 Task: Create a due date automation trigger when advanced on, on the monday of the week before a card is due add fields without custom field "Resume" set to a number lower or equal to 1 and lower than 10 at 11:00 AM.
Action: Mouse moved to (991, 305)
Screenshot: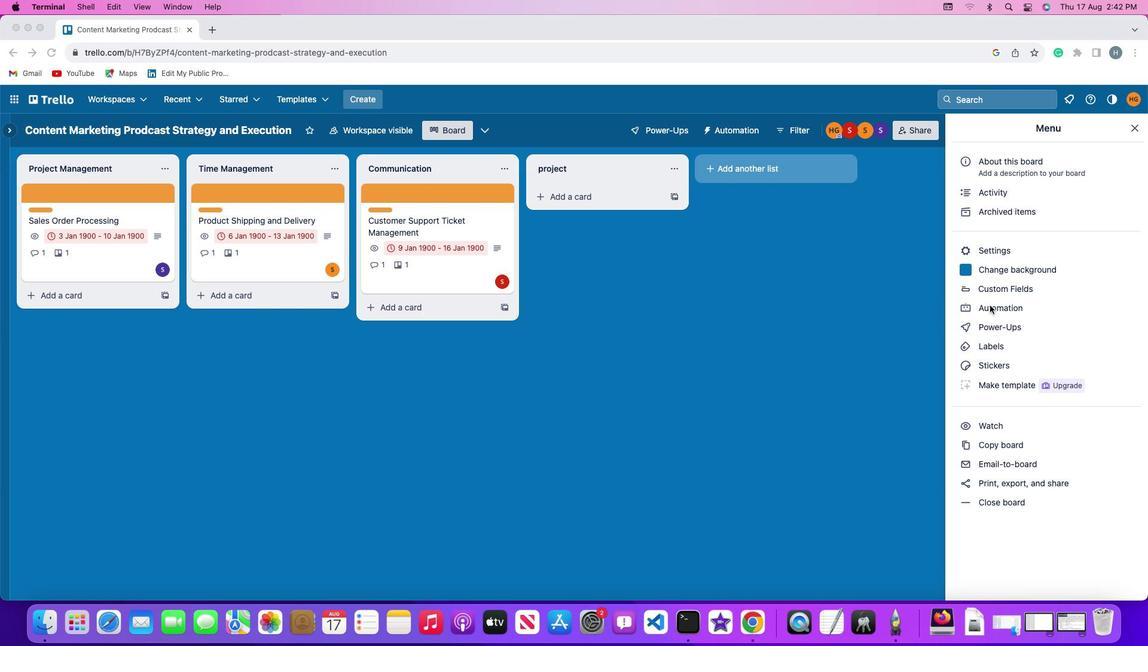 
Action: Mouse pressed left at (991, 305)
Screenshot: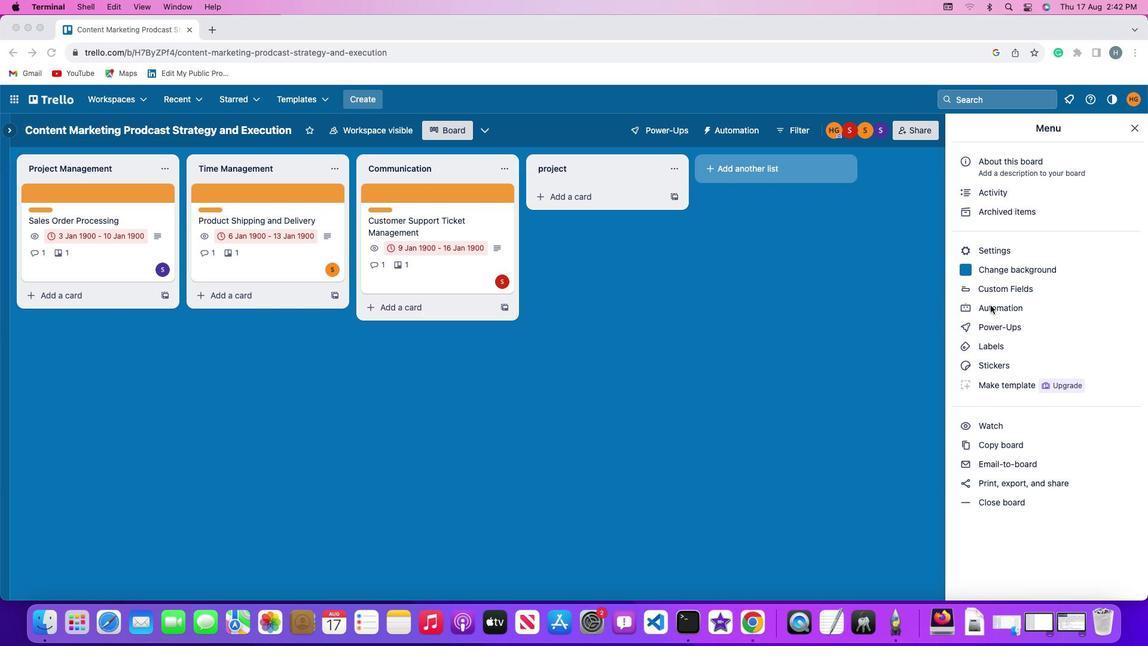 
Action: Mouse moved to (991, 305)
Screenshot: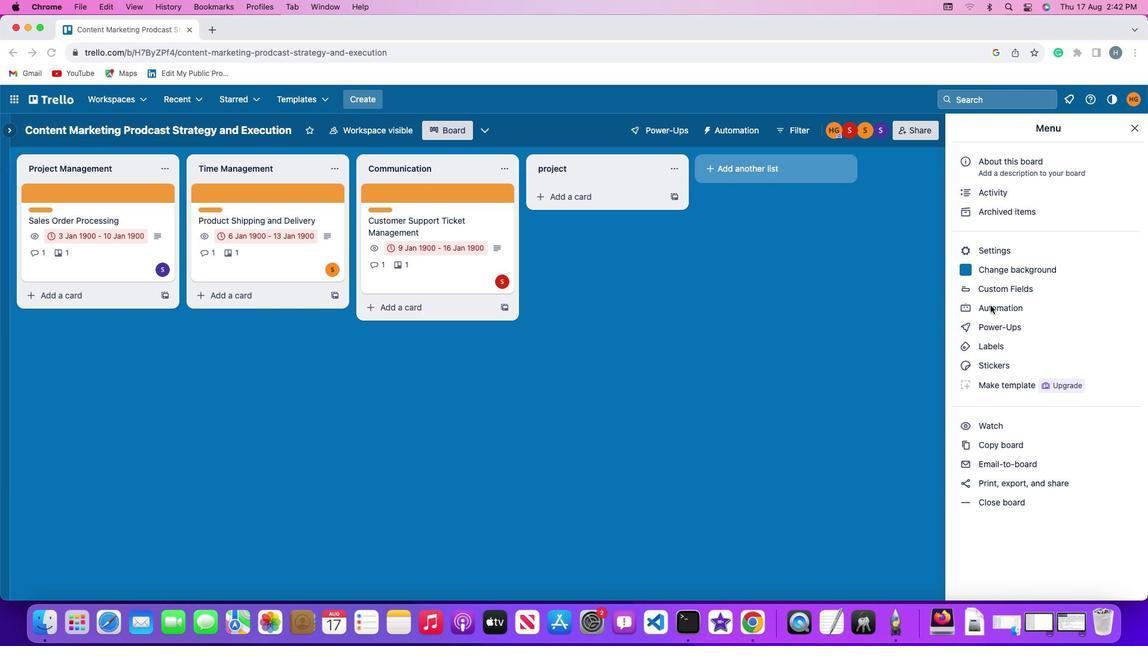 
Action: Mouse pressed left at (991, 305)
Screenshot: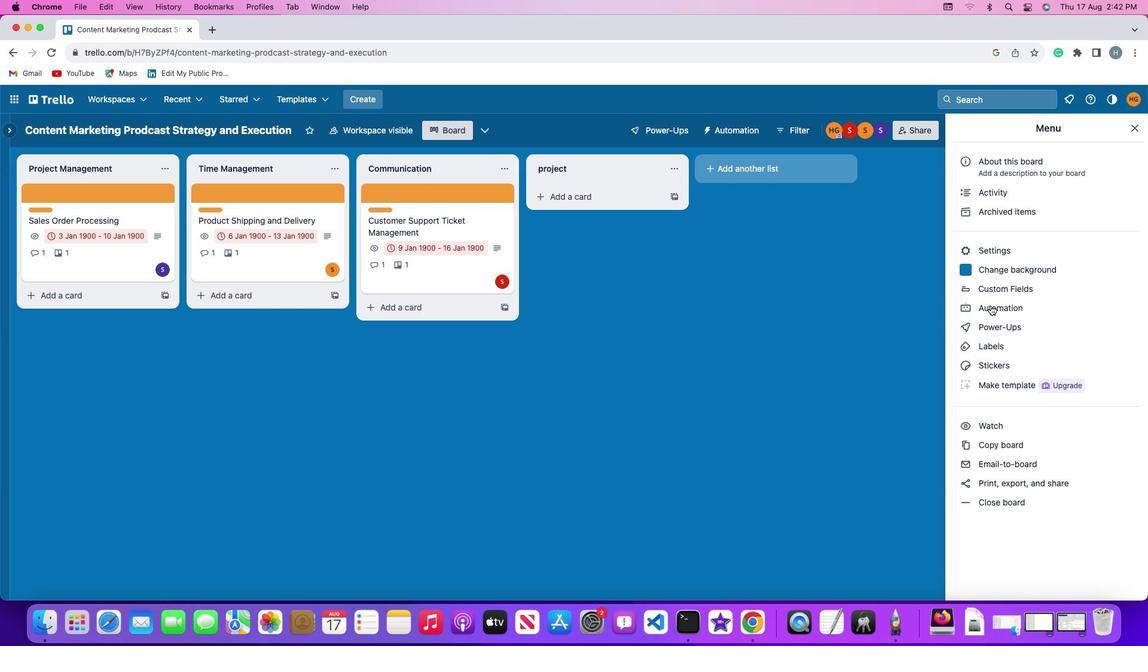 
Action: Mouse moved to (71, 280)
Screenshot: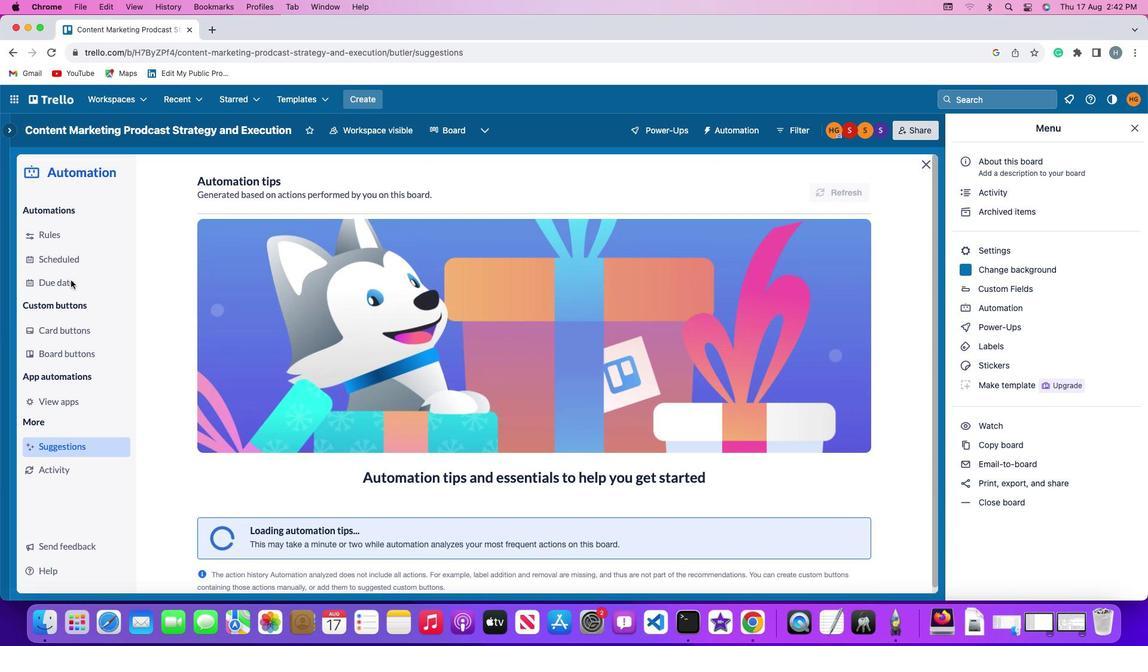 
Action: Mouse pressed left at (71, 280)
Screenshot: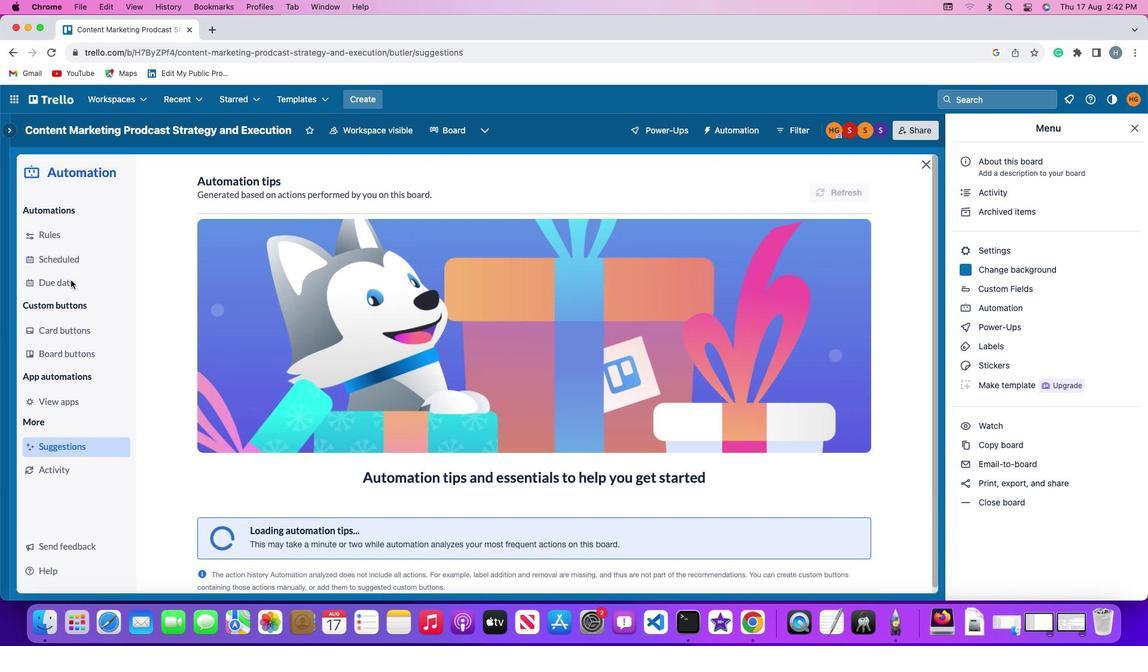 
Action: Mouse moved to (814, 183)
Screenshot: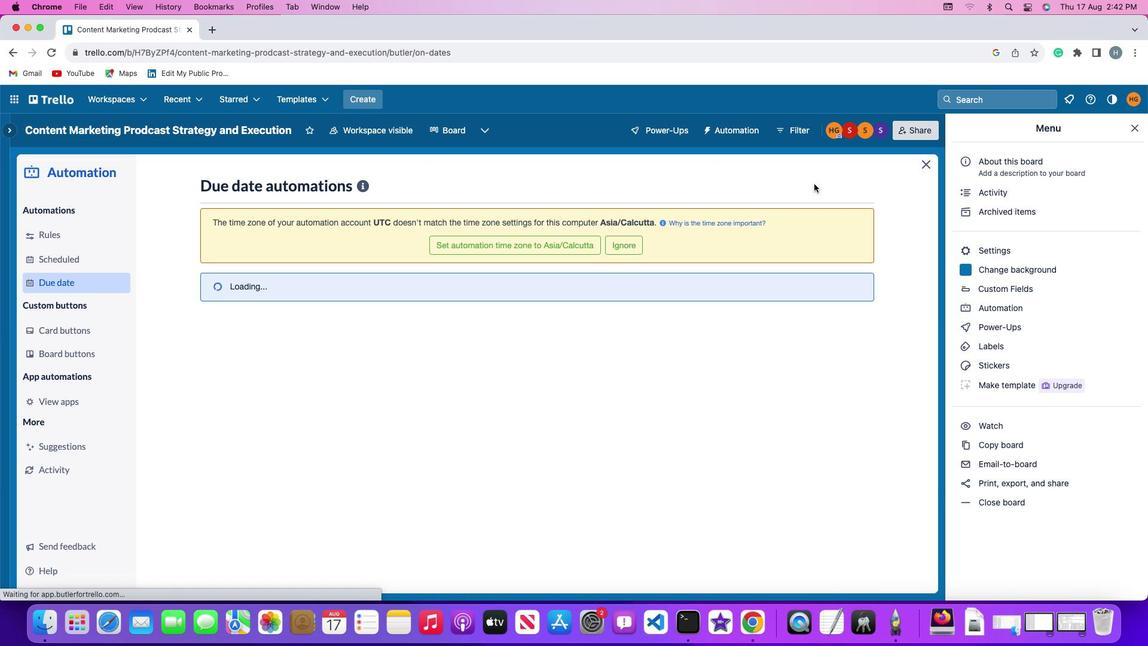 
Action: Mouse pressed left at (814, 183)
Screenshot: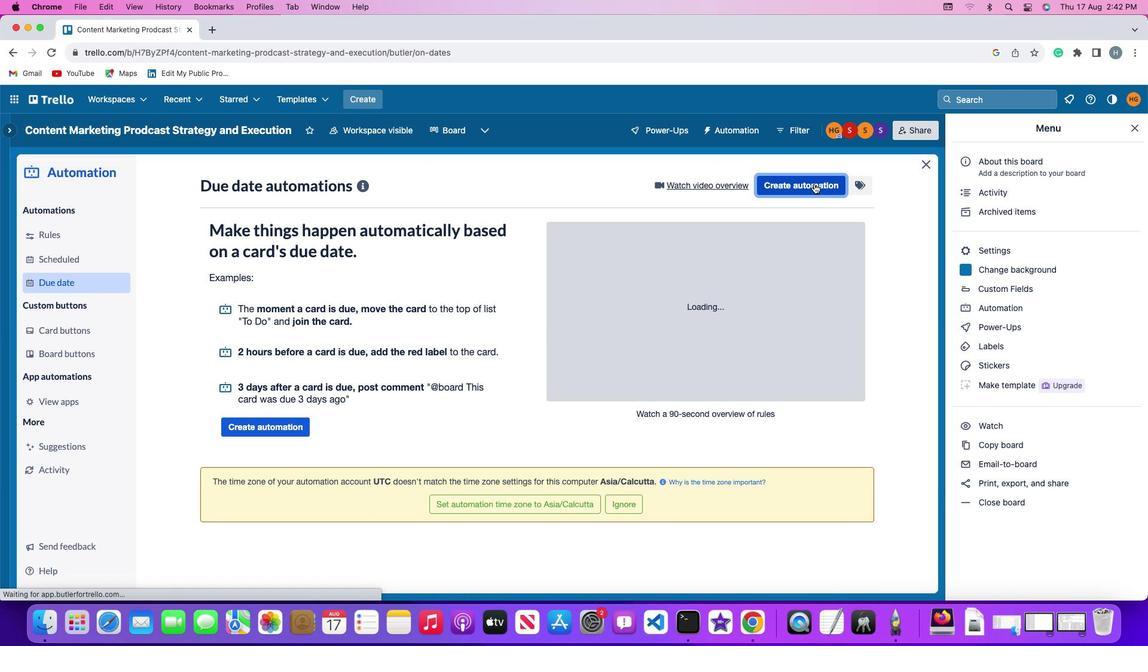 
Action: Mouse moved to (217, 295)
Screenshot: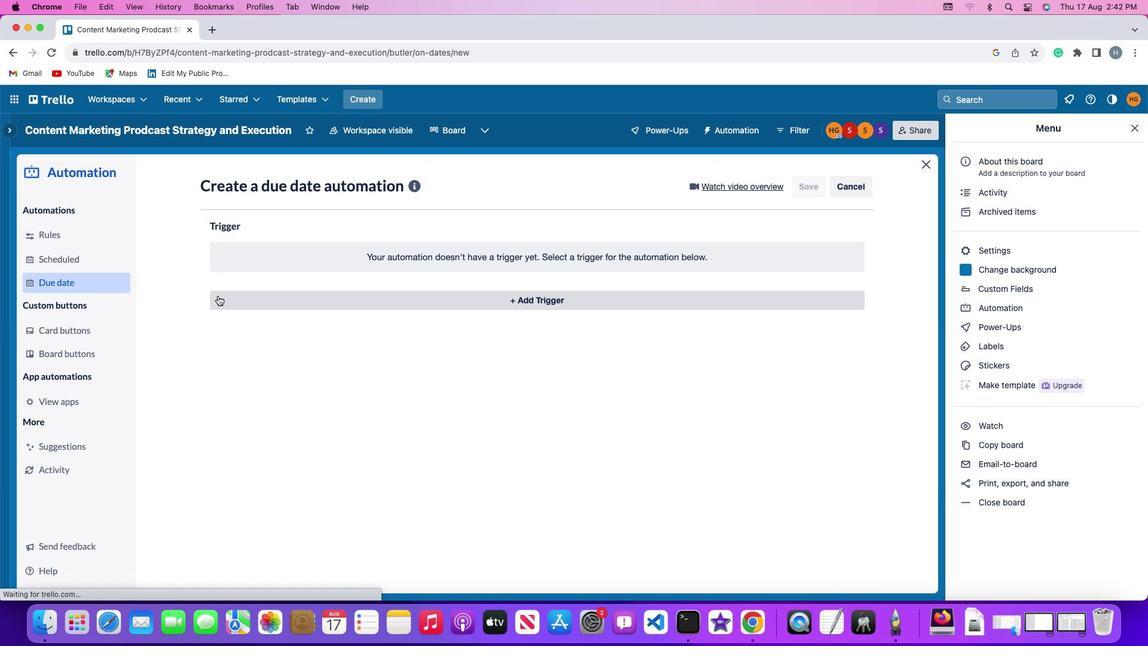 
Action: Mouse pressed left at (217, 295)
Screenshot: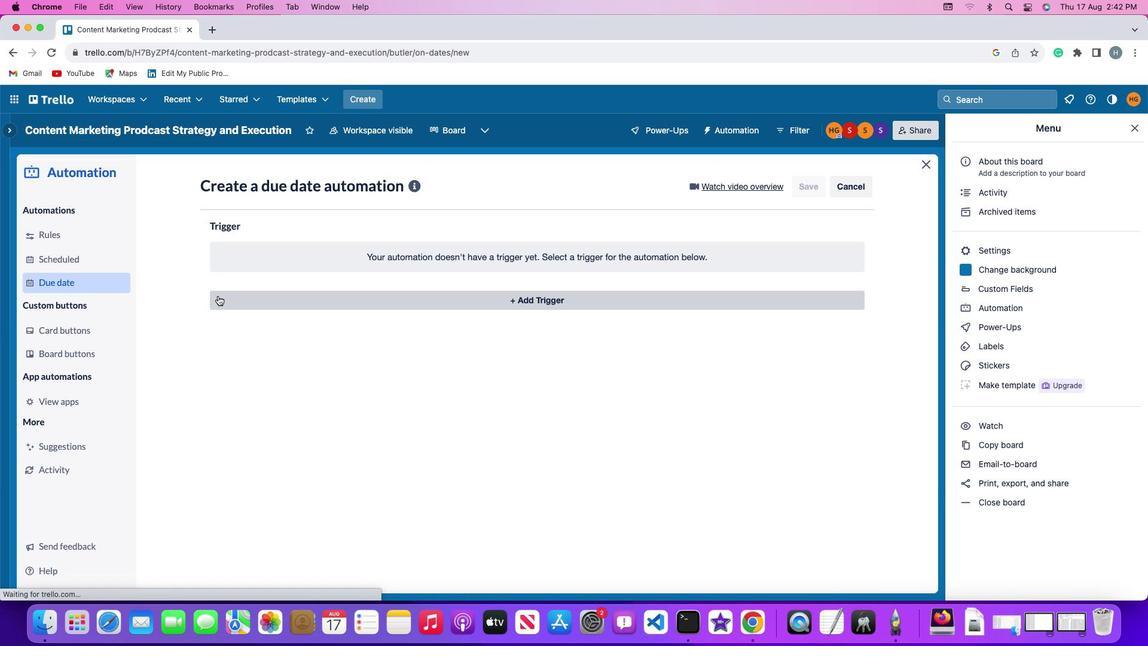
Action: Mouse moved to (262, 526)
Screenshot: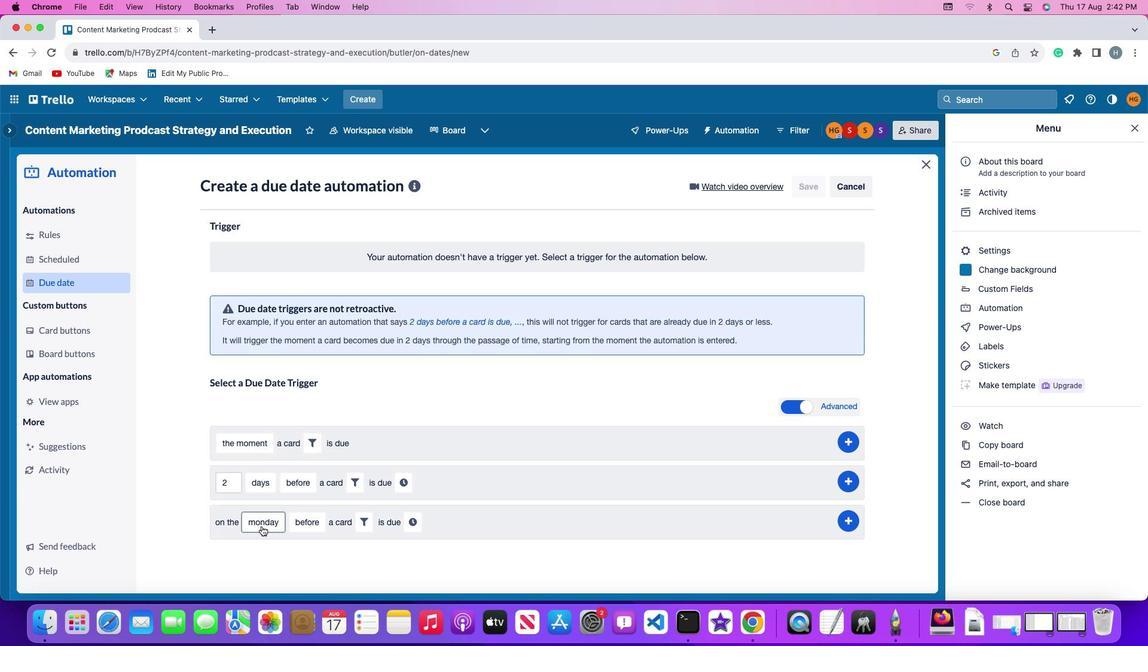 
Action: Mouse pressed left at (262, 526)
Screenshot: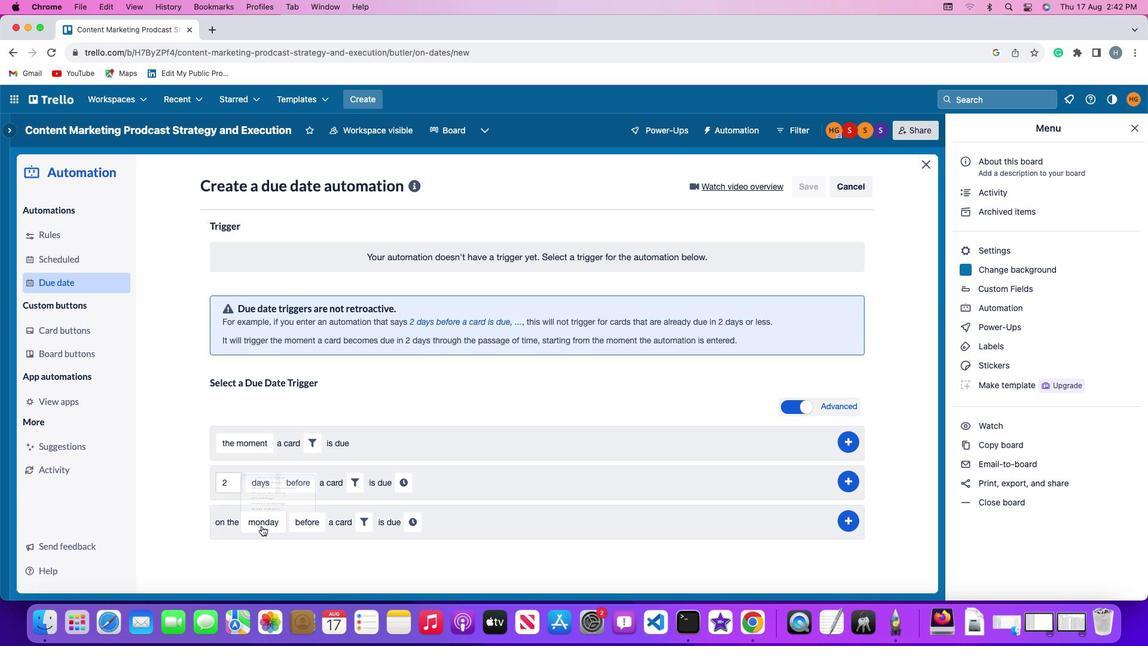 
Action: Mouse moved to (282, 354)
Screenshot: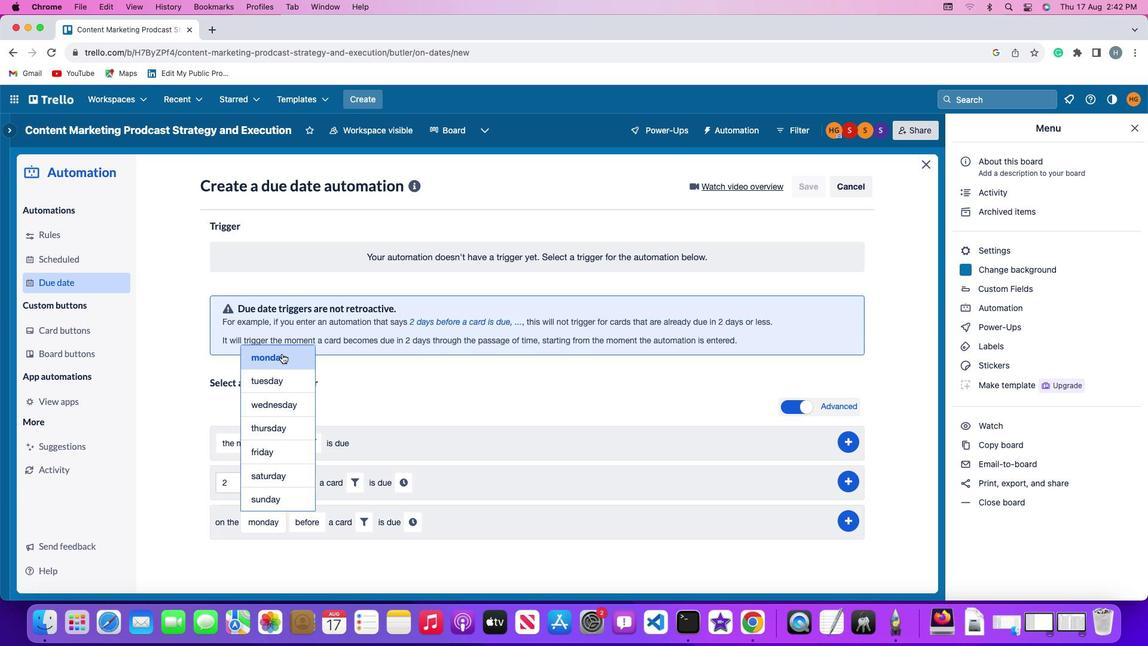 
Action: Mouse pressed left at (282, 354)
Screenshot: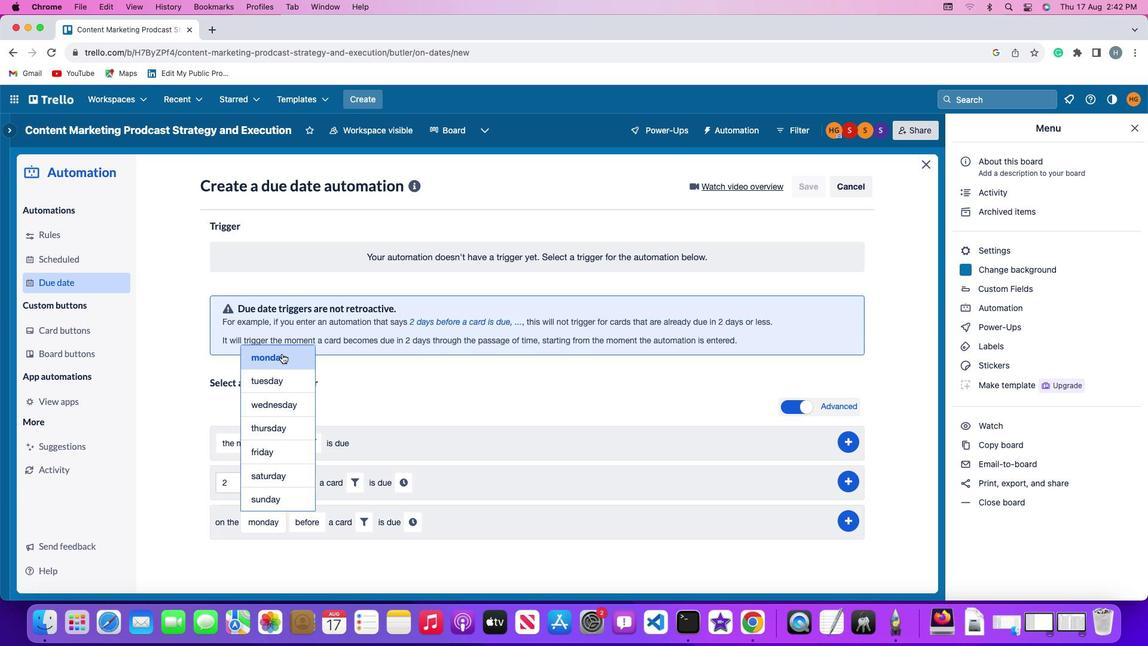 
Action: Mouse moved to (314, 520)
Screenshot: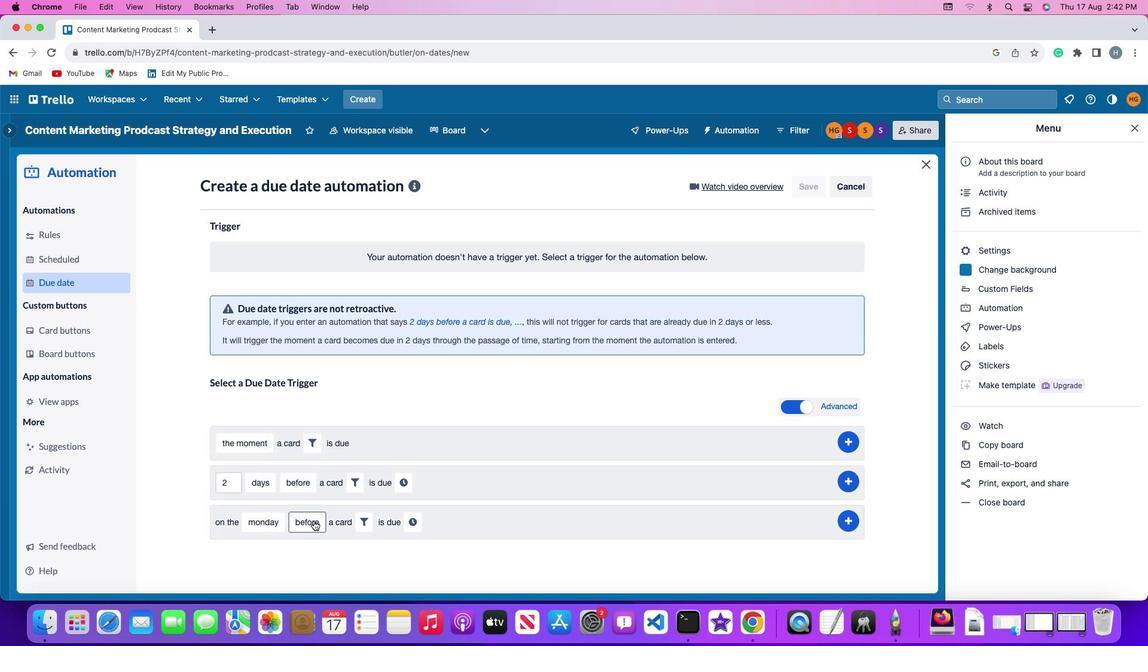 
Action: Mouse pressed left at (314, 520)
Screenshot: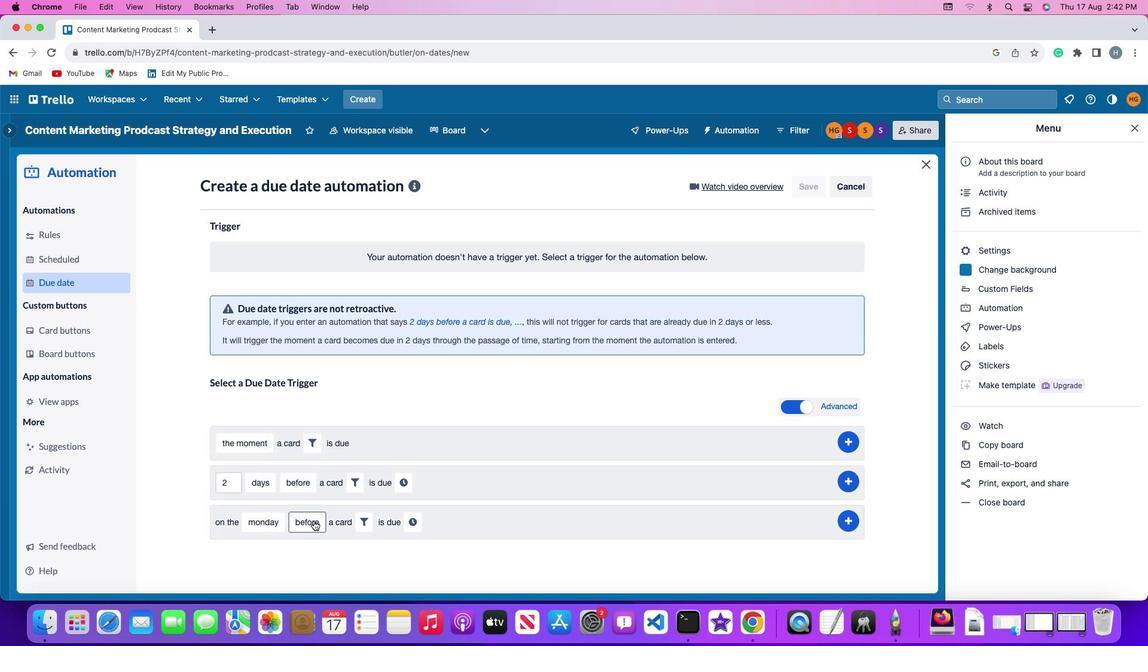 
Action: Mouse moved to (317, 499)
Screenshot: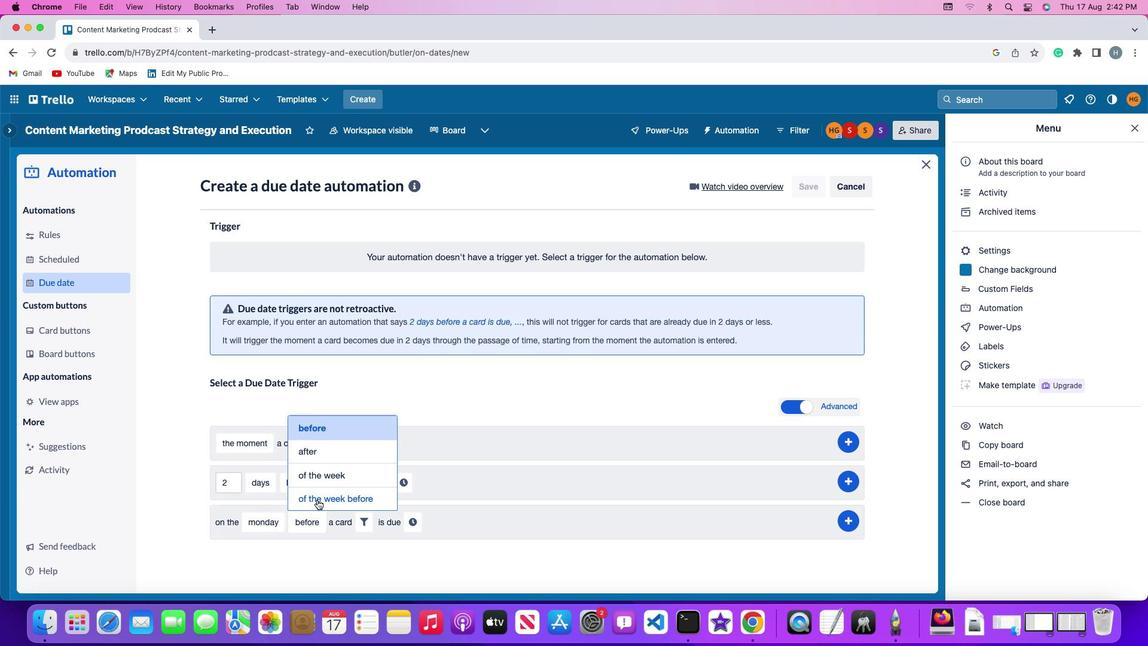 
Action: Mouse pressed left at (317, 499)
Screenshot: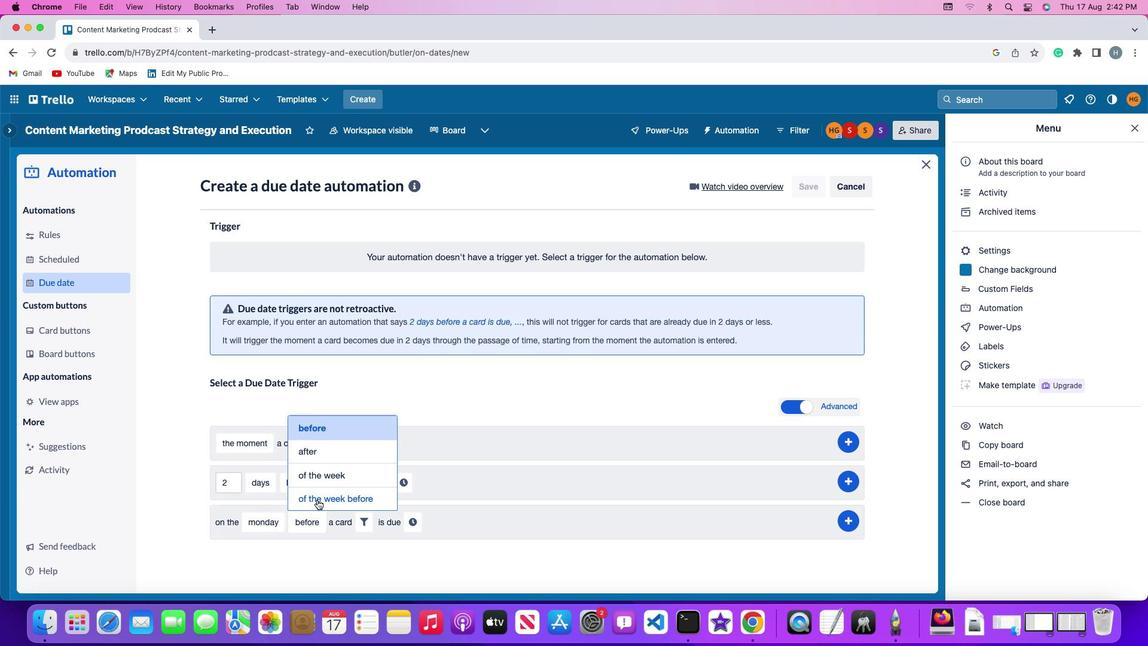 
Action: Mouse moved to (410, 524)
Screenshot: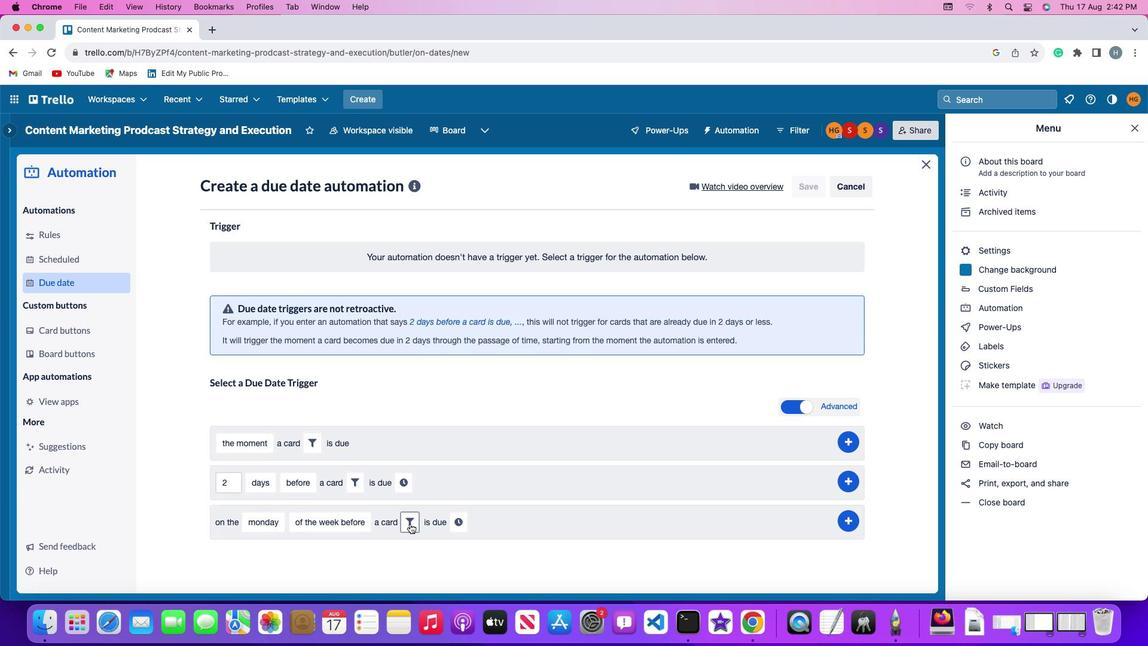 
Action: Mouse pressed left at (410, 524)
Screenshot: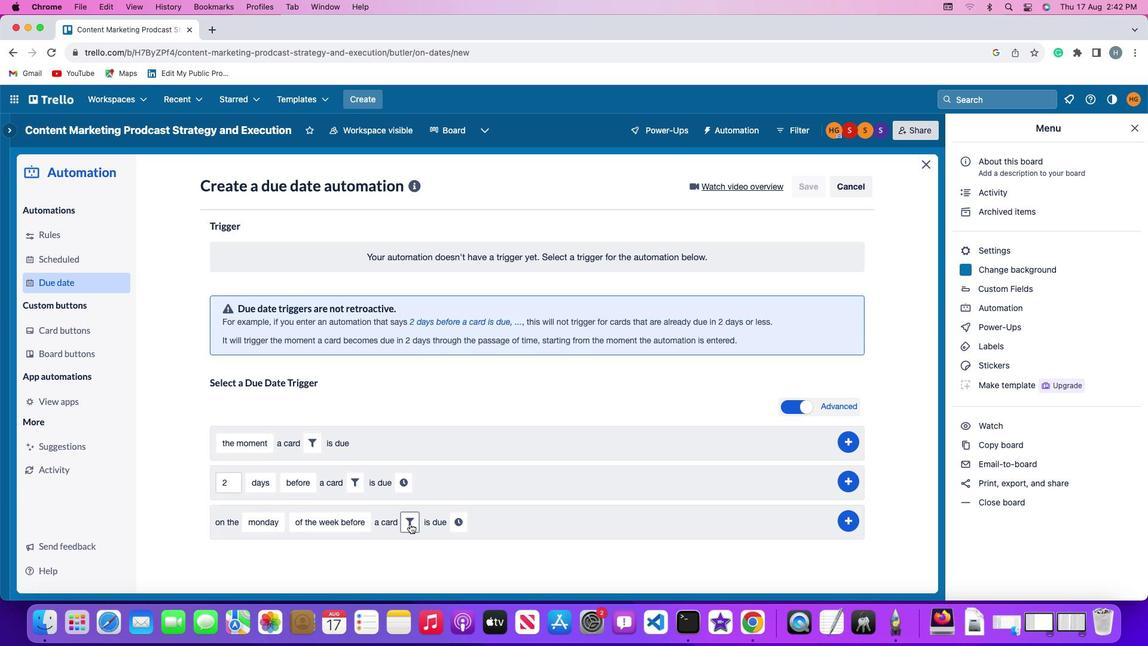 
Action: Mouse moved to (607, 553)
Screenshot: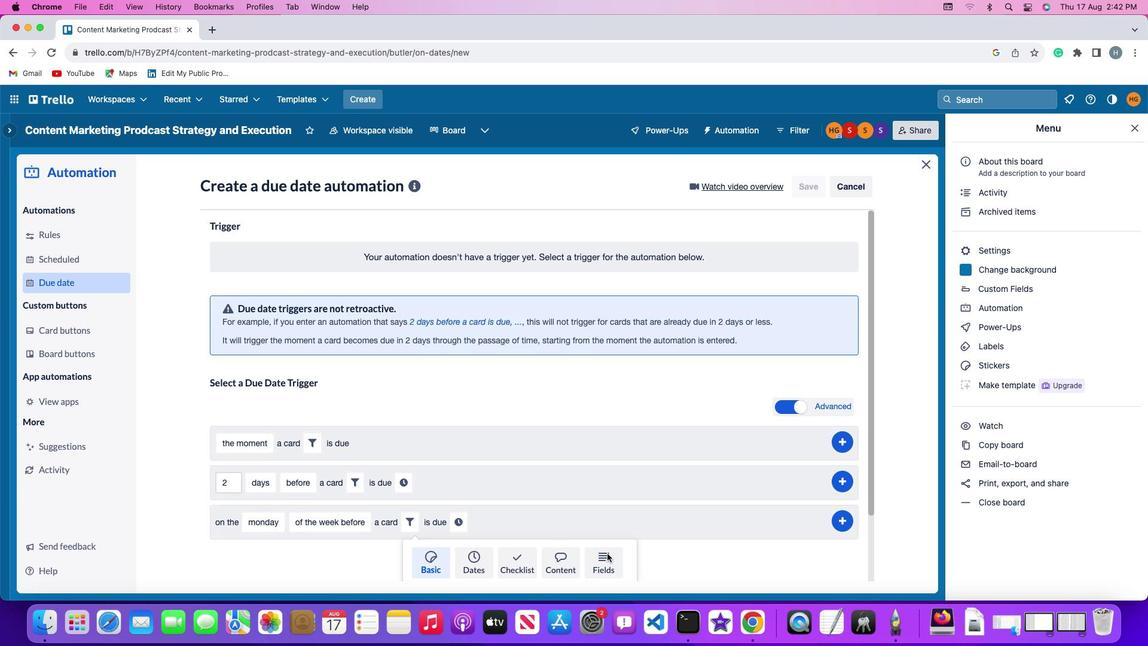 
Action: Mouse pressed left at (607, 553)
Screenshot: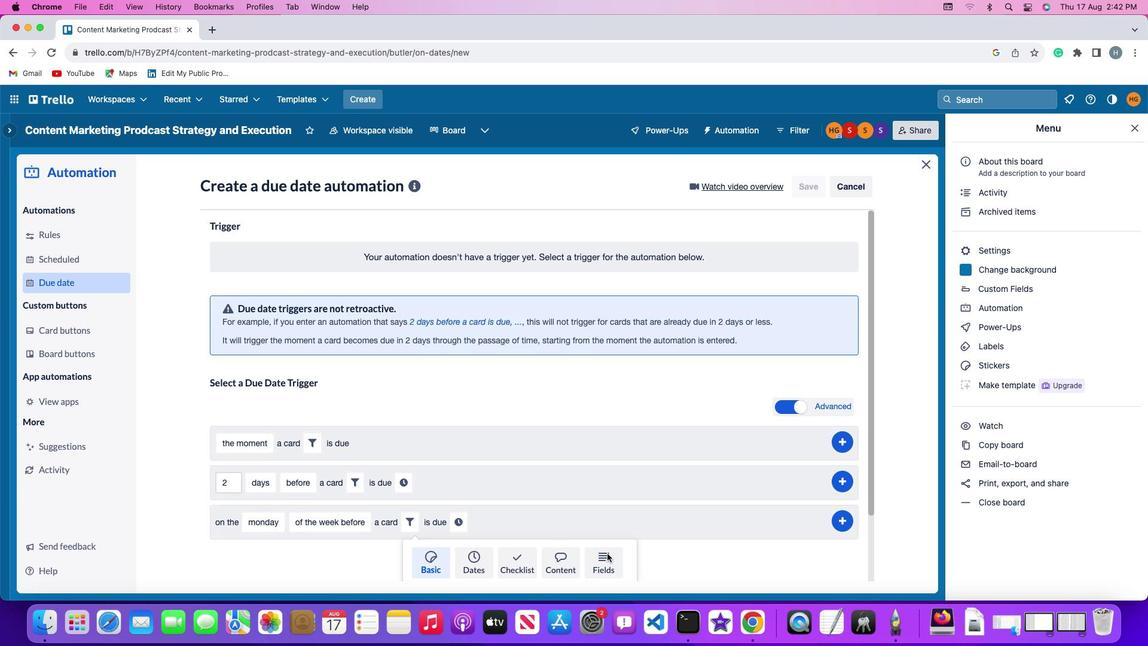 
Action: Mouse moved to (344, 559)
Screenshot: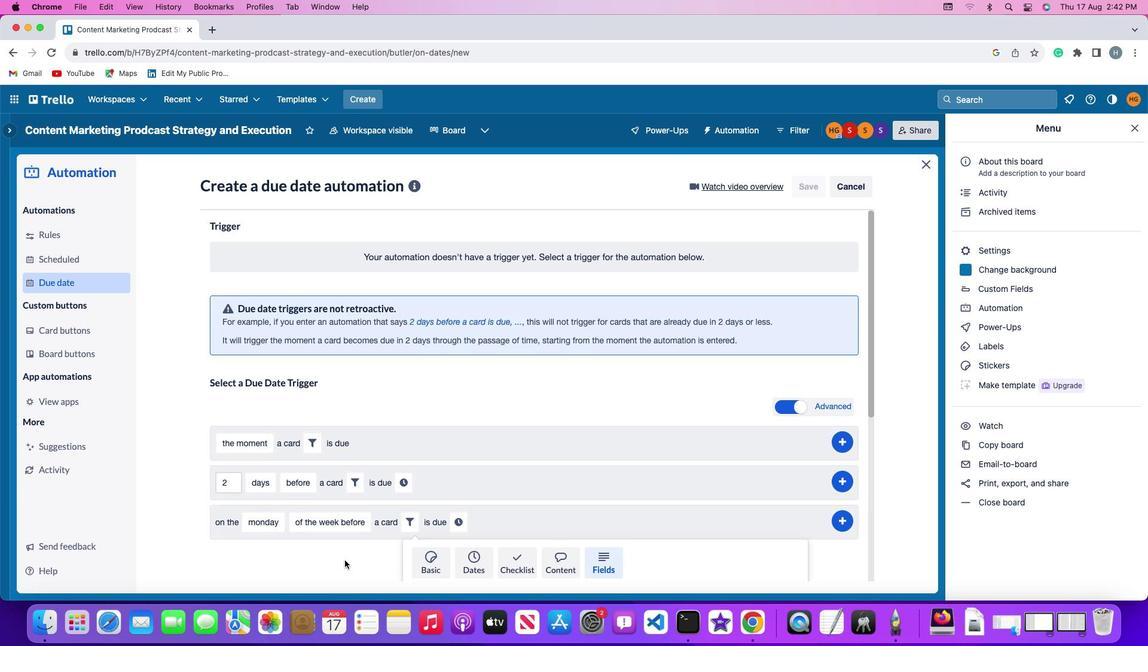
Action: Mouse scrolled (344, 559) with delta (0, 0)
Screenshot: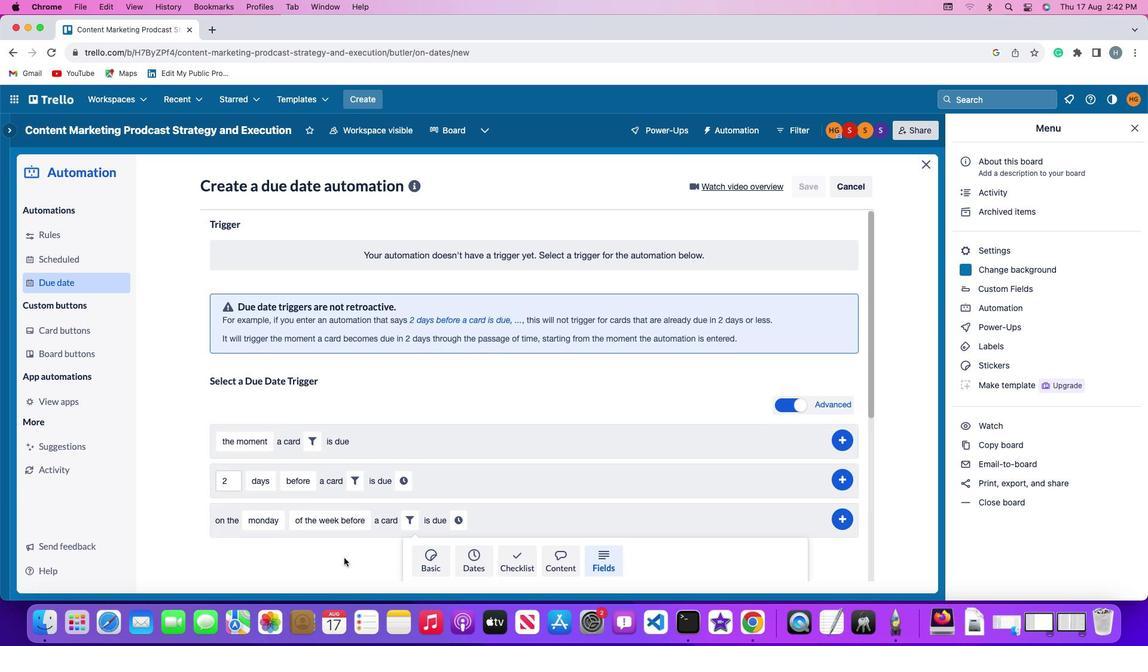 
Action: Mouse scrolled (344, 559) with delta (0, 0)
Screenshot: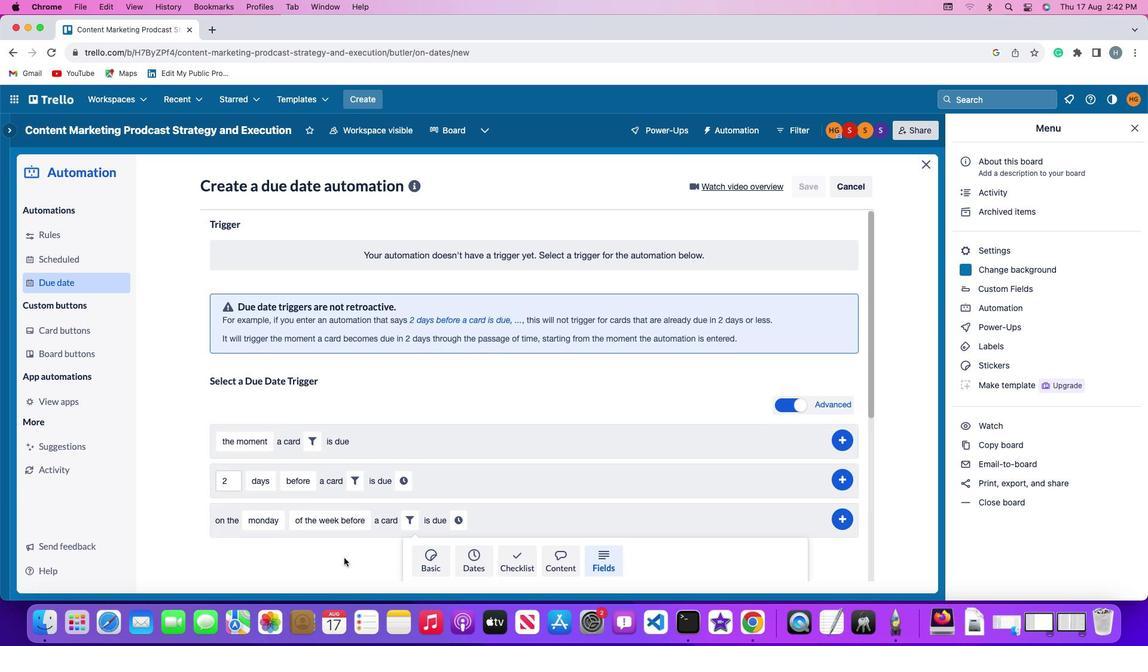 
Action: Mouse scrolled (344, 559) with delta (0, -1)
Screenshot: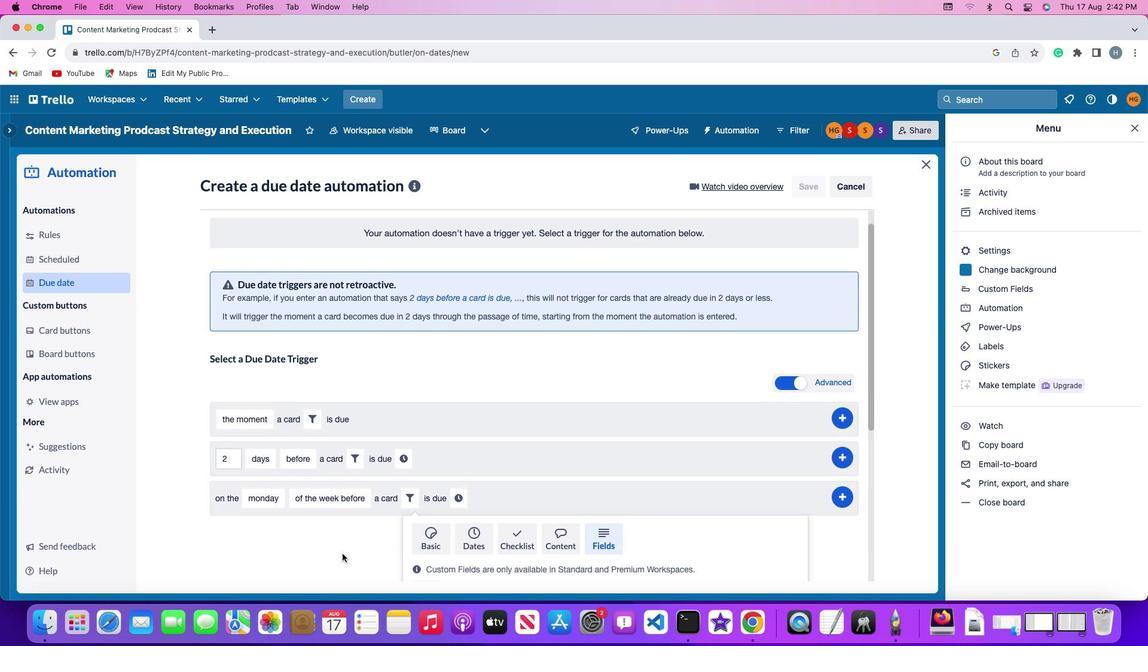 
Action: Mouse moved to (344, 559)
Screenshot: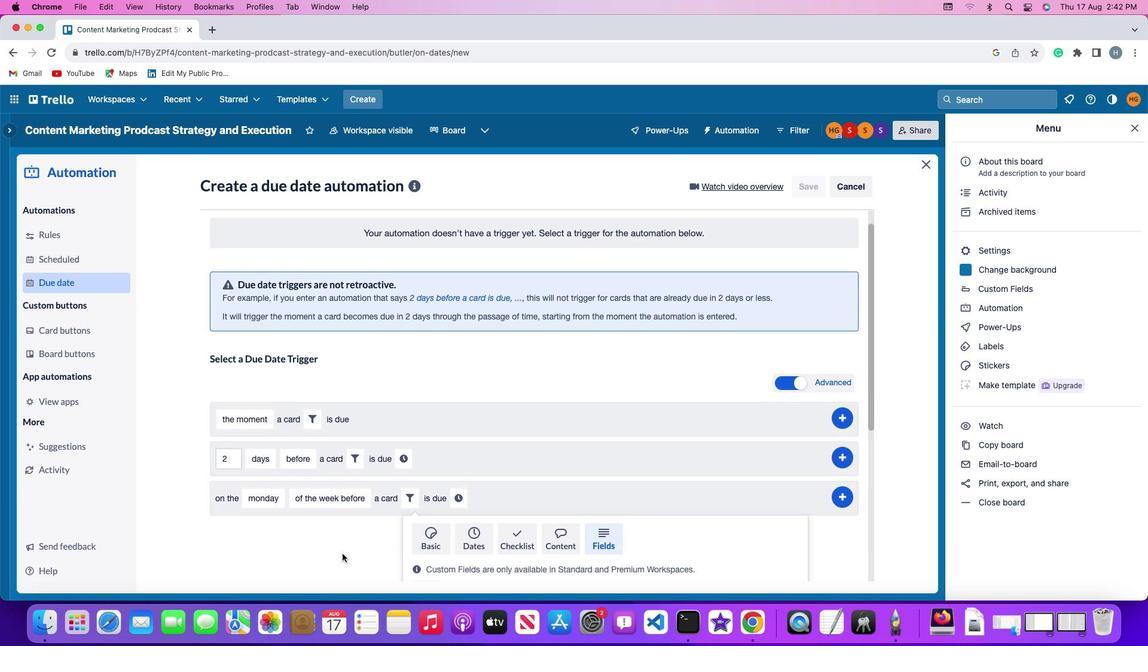 
Action: Mouse scrolled (344, 559) with delta (0, -2)
Screenshot: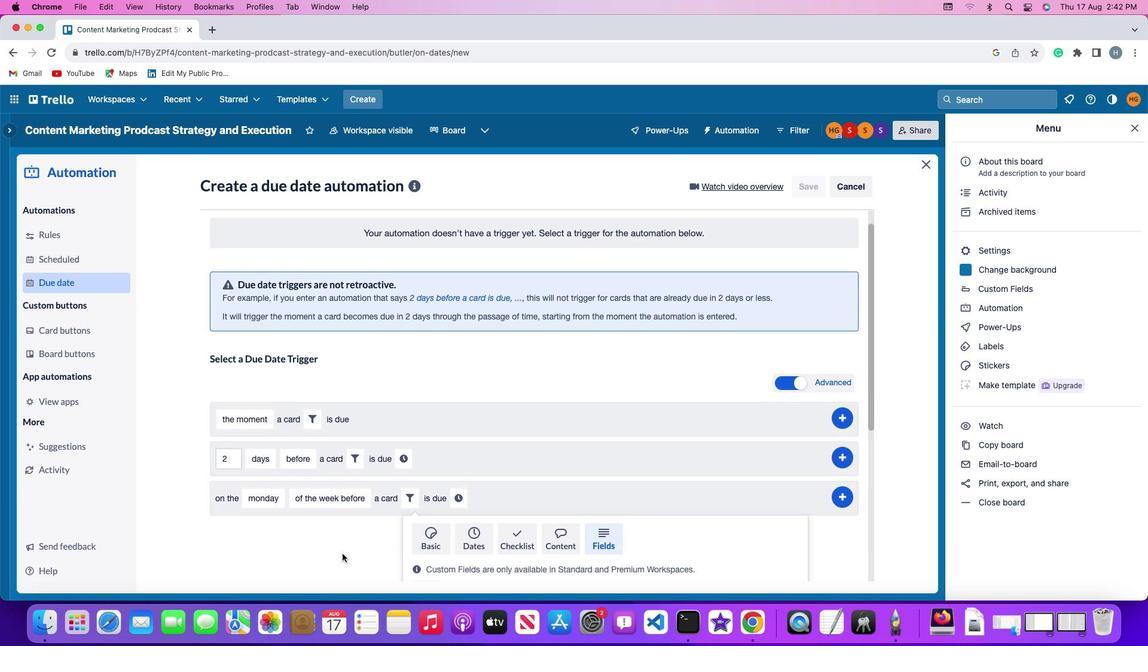 
Action: Mouse moved to (343, 555)
Screenshot: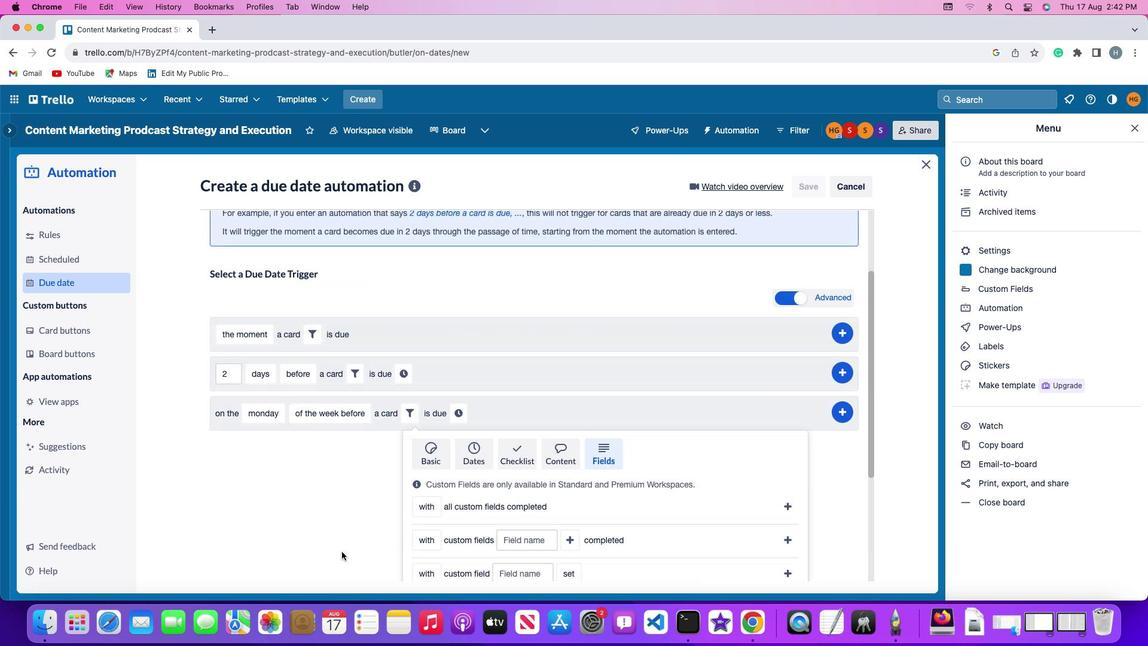 
Action: Mouse scrolled (343, 555) with delta (0, -3)
Screenshot: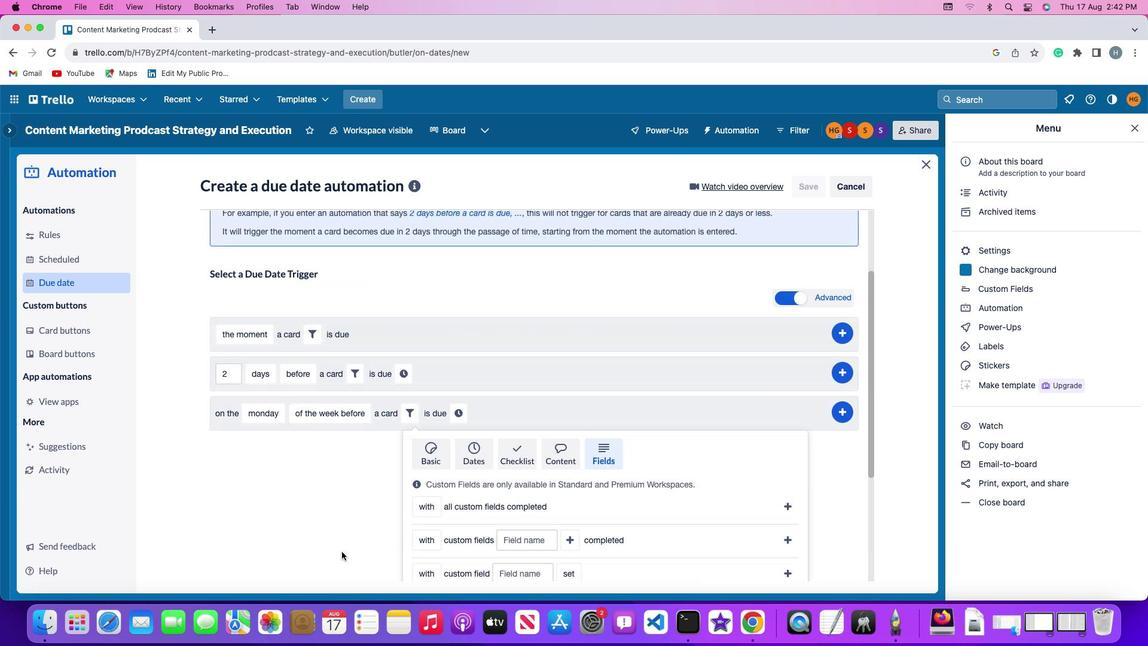 
Action: Mouse moved to (341, 551)
Screenshot: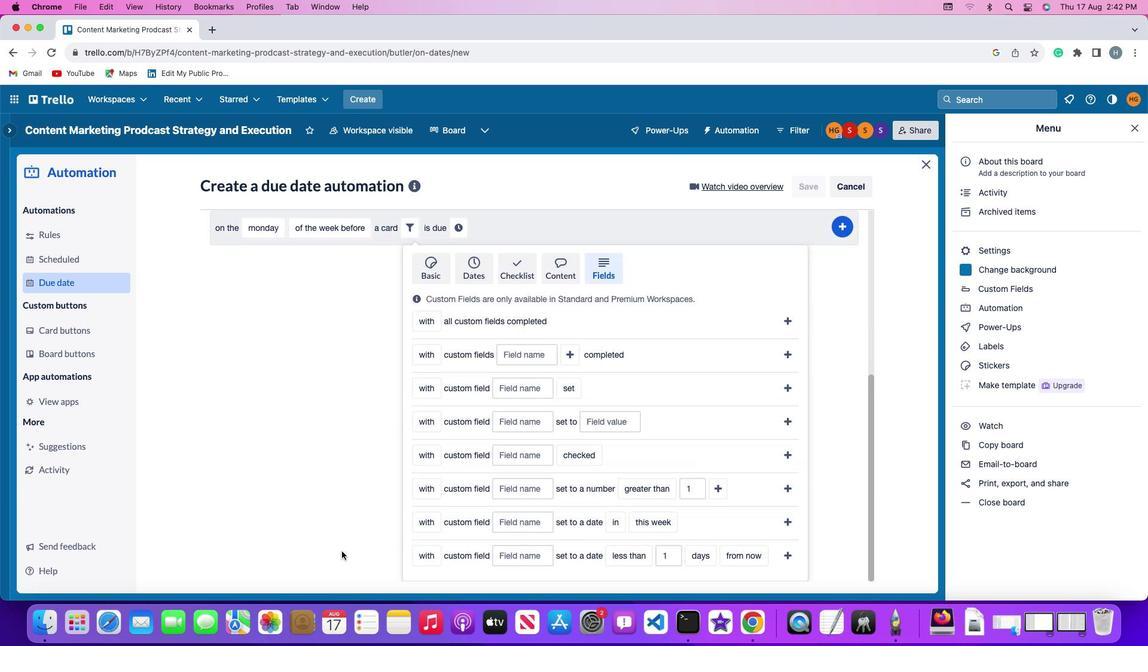 
Action: Mouse scrolled (341, 551) with delta (0, 0)
Screenshot: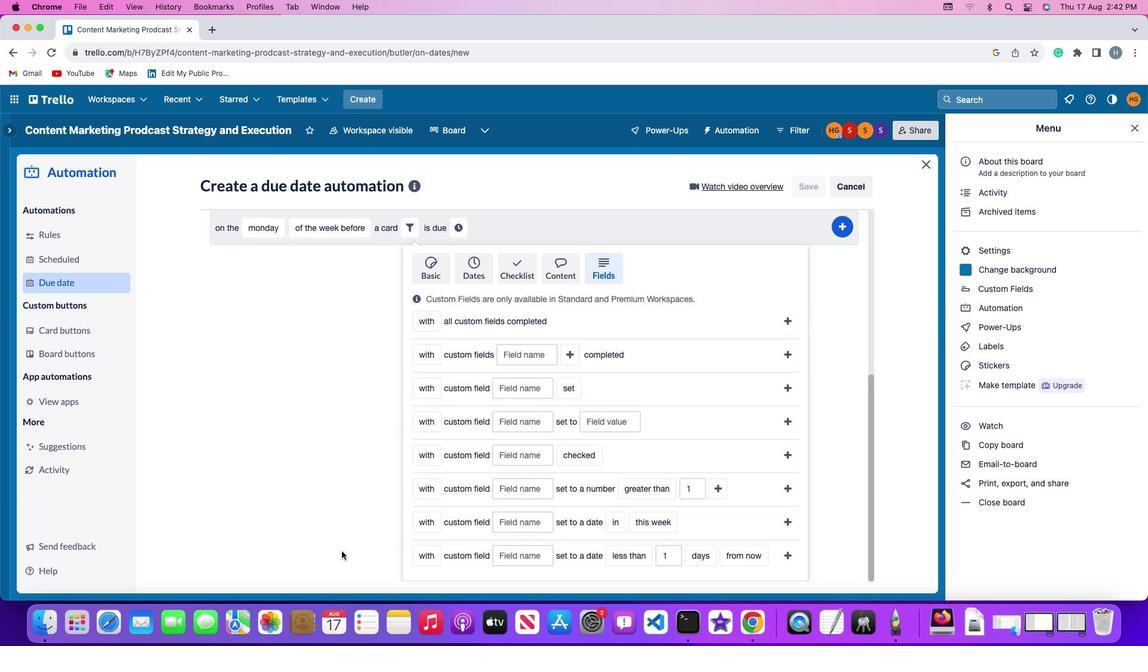
Action: Mouse scrolled (341, 551) with delta (0, 0)
Screenshot: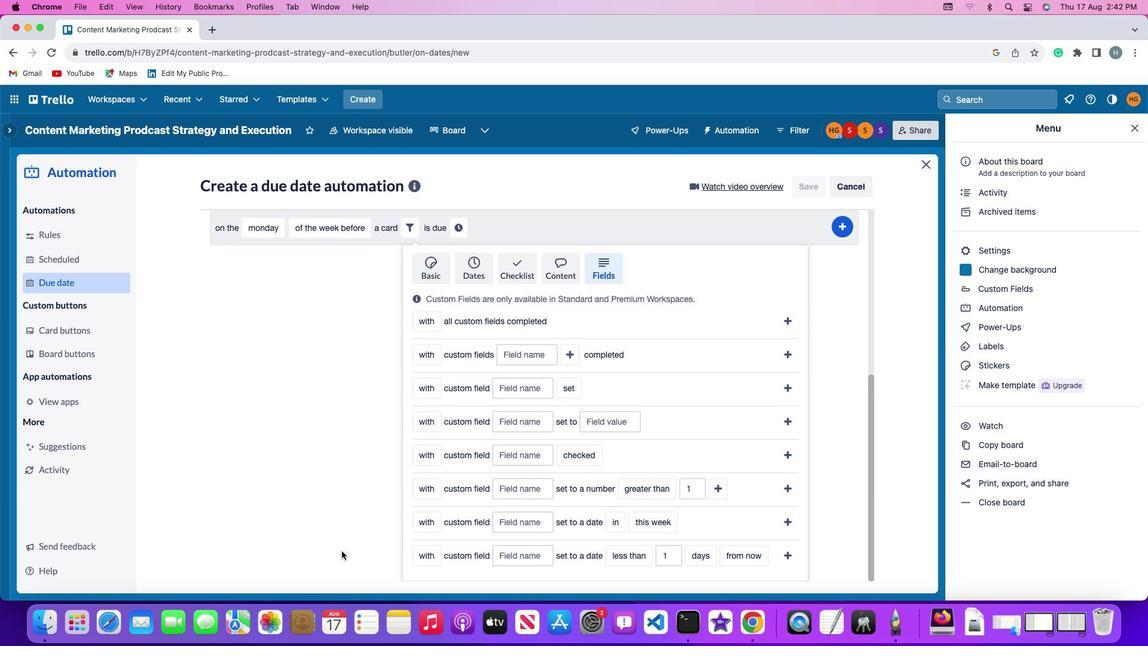 
Action: Mouse scrolled (341, 551) with delta (0, -1)
Screenshot: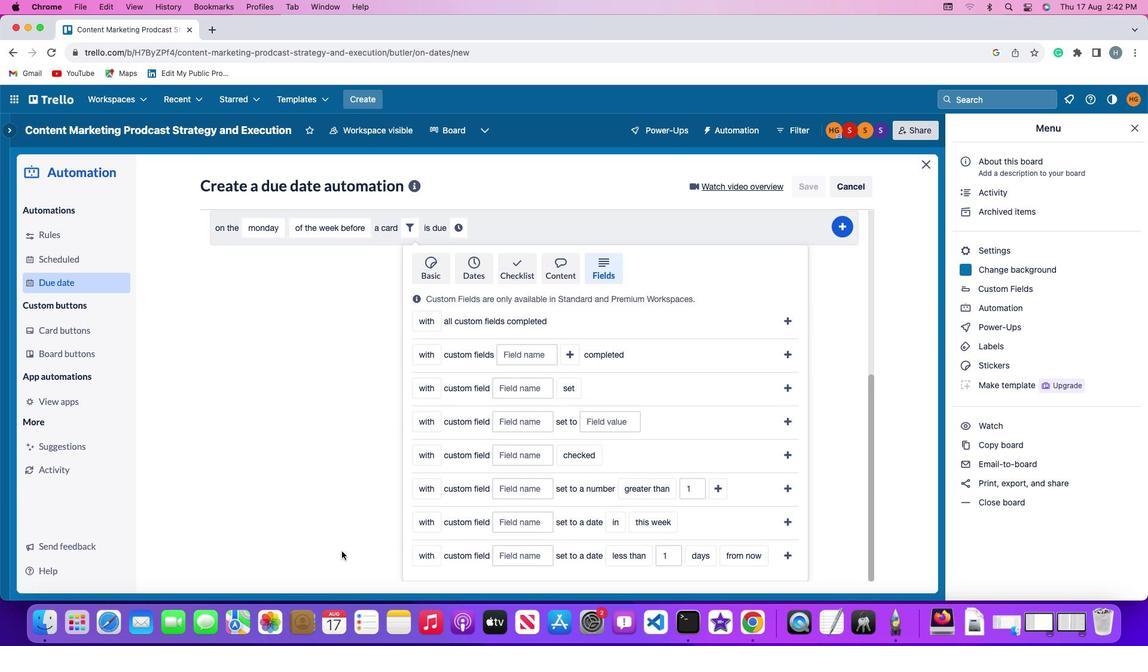 
Action: Mouse scrolled (341, 551) with delta (0, -2)
Screenshot: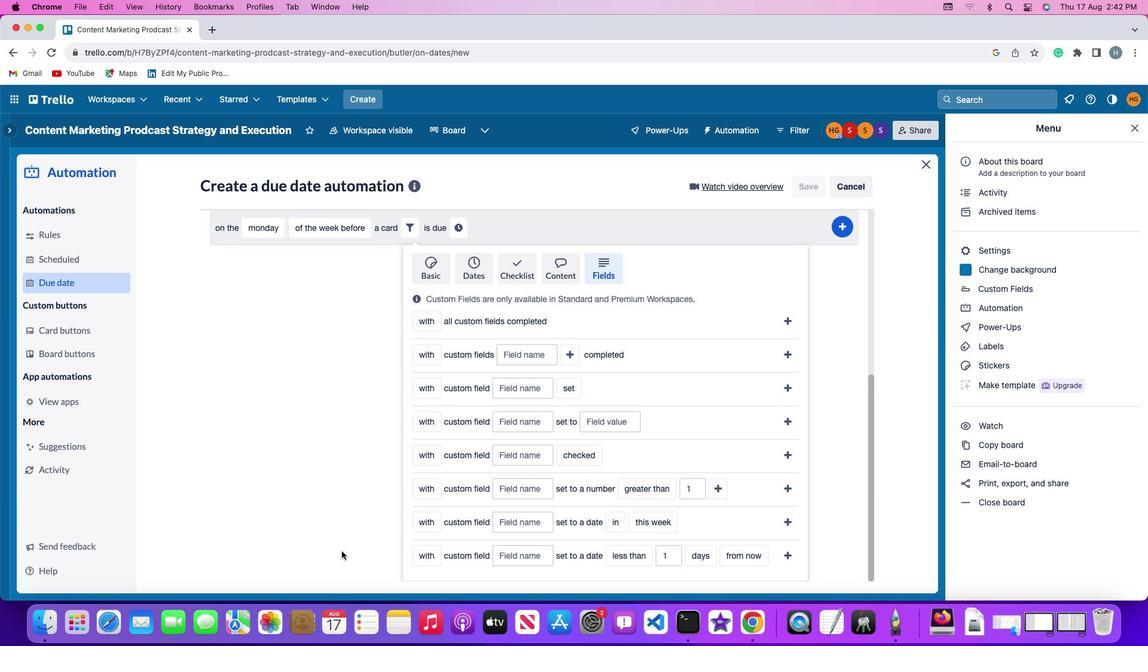 
Action: Mouse scrolled (341, 551) with delta (0, 0)
Screenshot: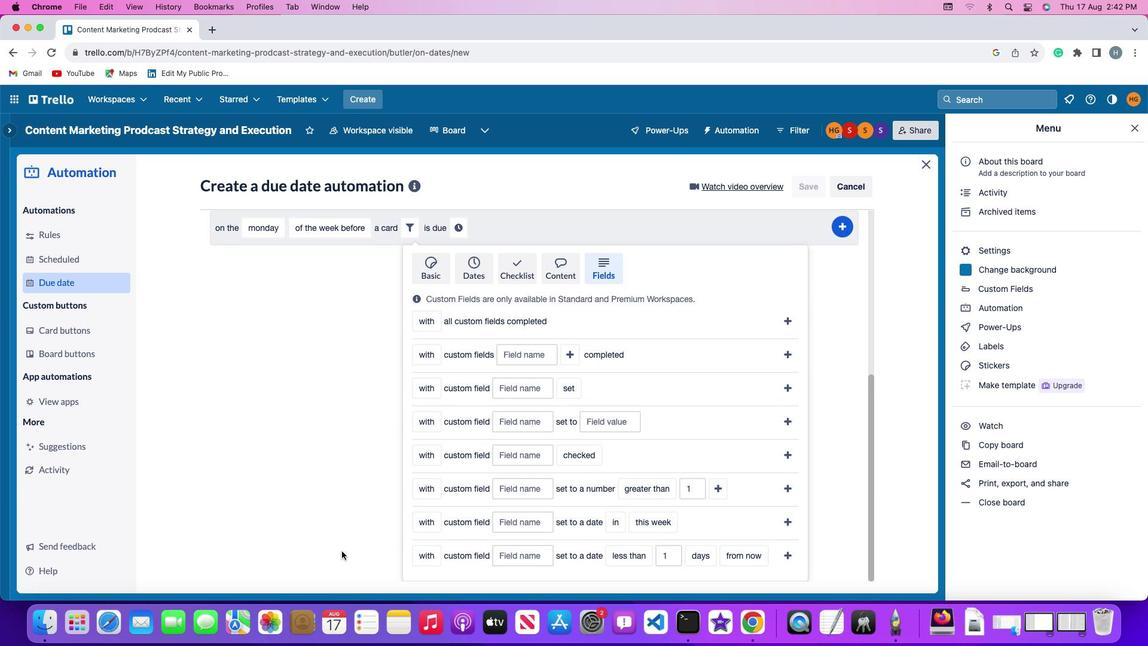 
Action: Mouse scrolled (341, 551) with delta (0, 0)
Screenshot: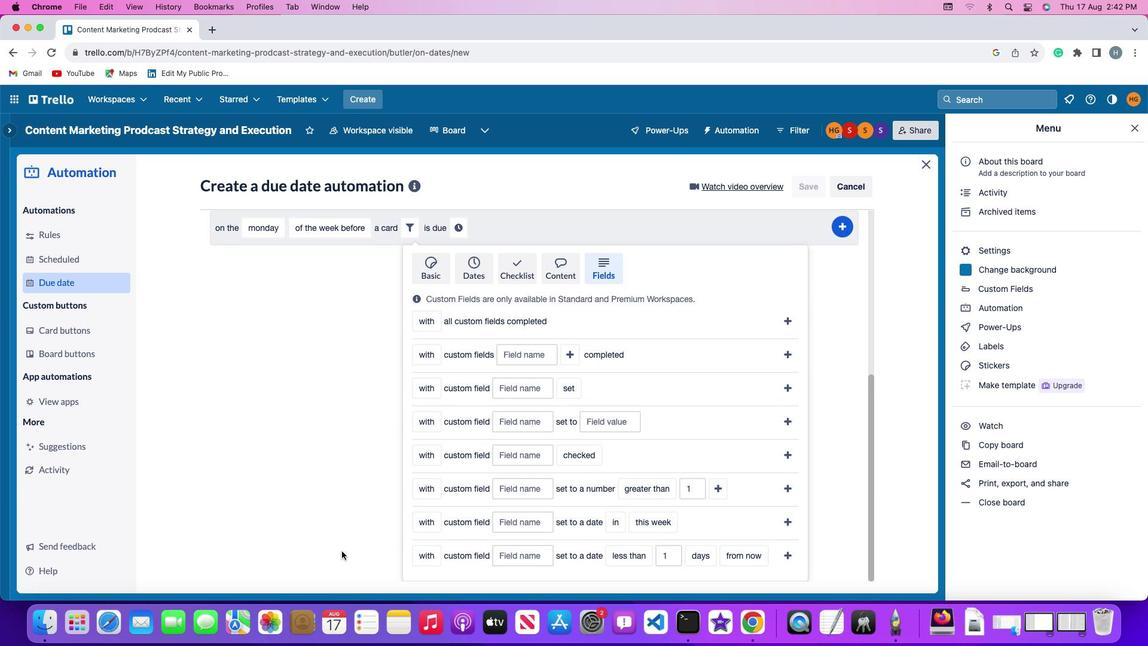 
Action: Mouse scrolled (341, 551) with delta (0, -1)
Screenshot: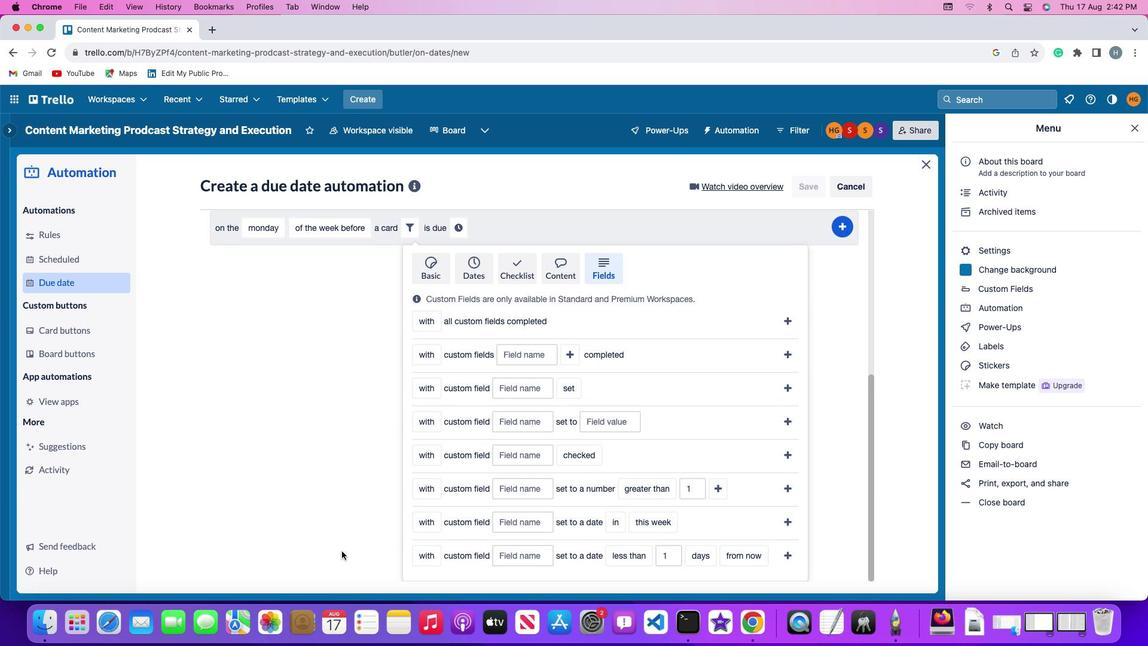 
Action: Mouse moved to (426, 486)
Screenshot: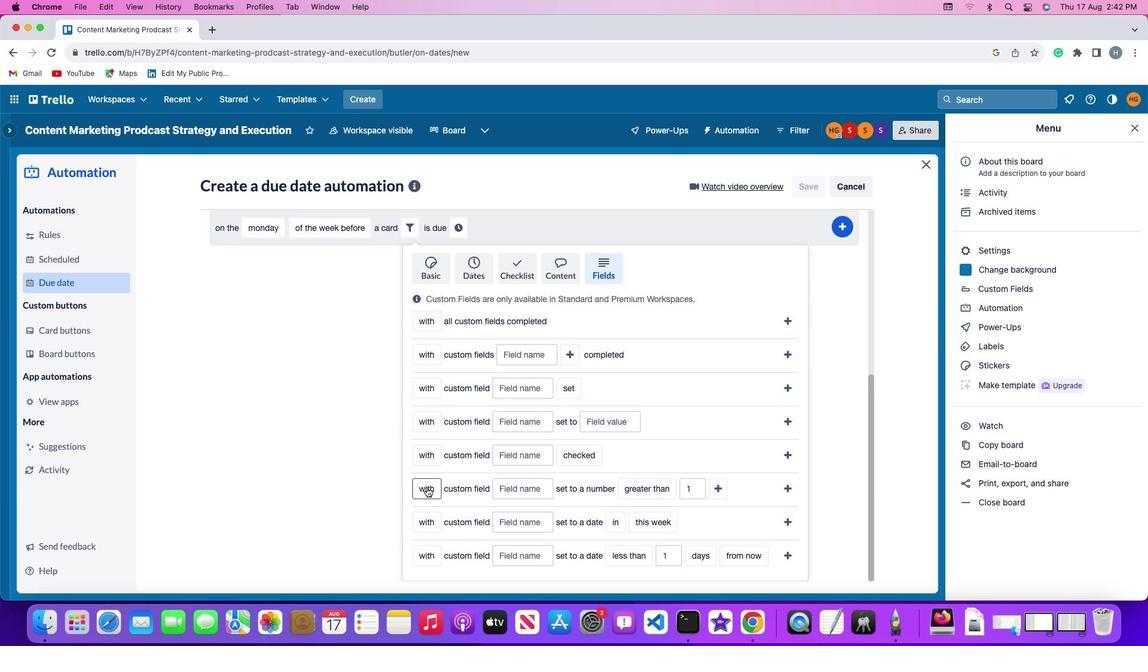 
Action: Mouse pressed left at (426, 486)
Screenshot: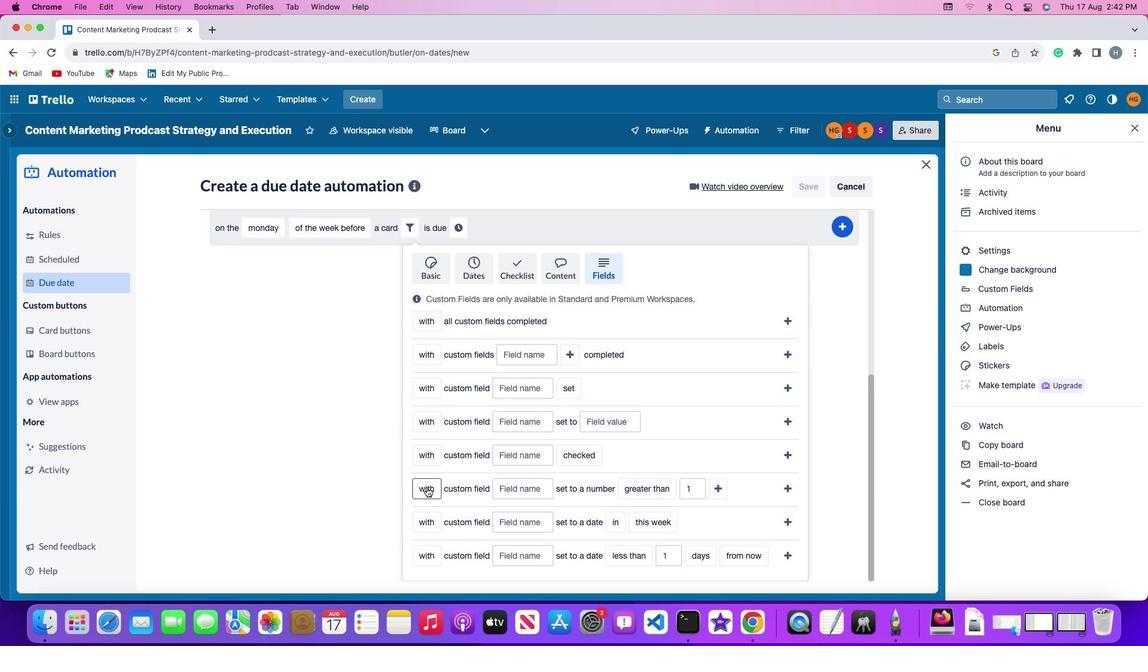 
Action: Mouse moved to (435, 539)
Screenshot: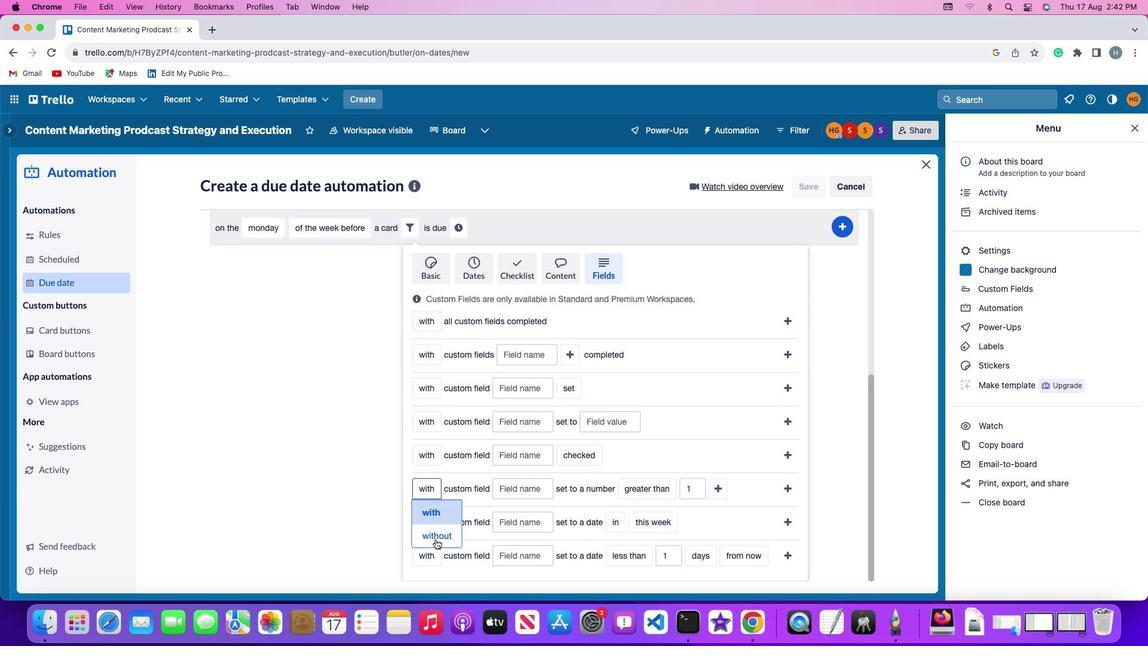 
Action: Mouse pressed left at (435, 539)
Screenshot: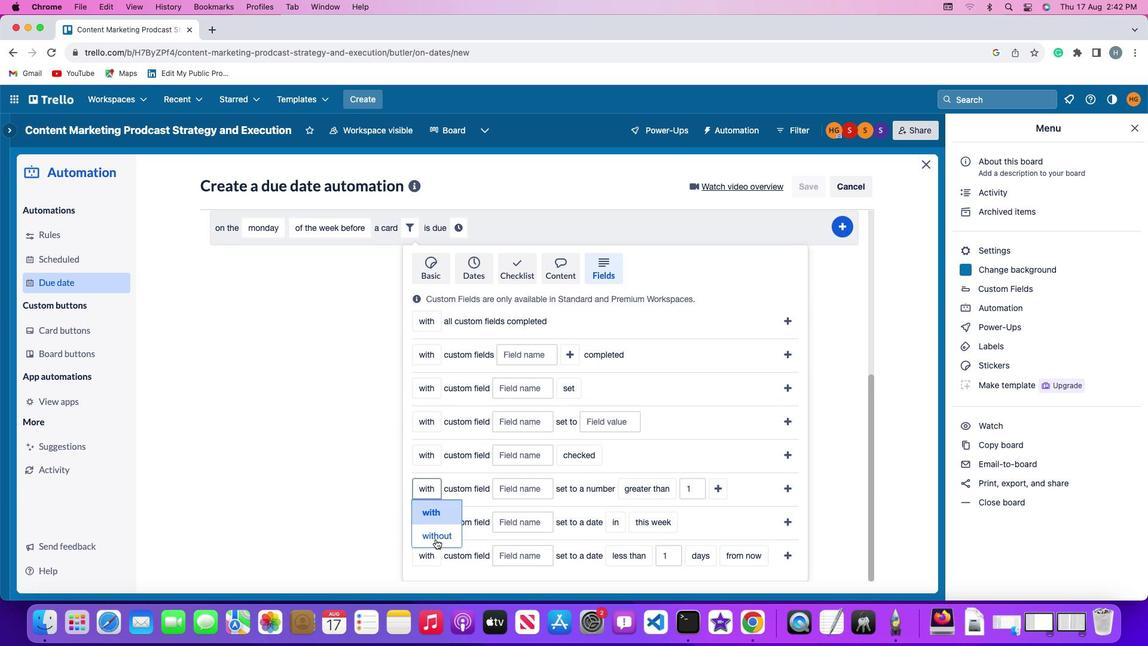 
Action: Mouse moved to (535, 488)
Screenshot: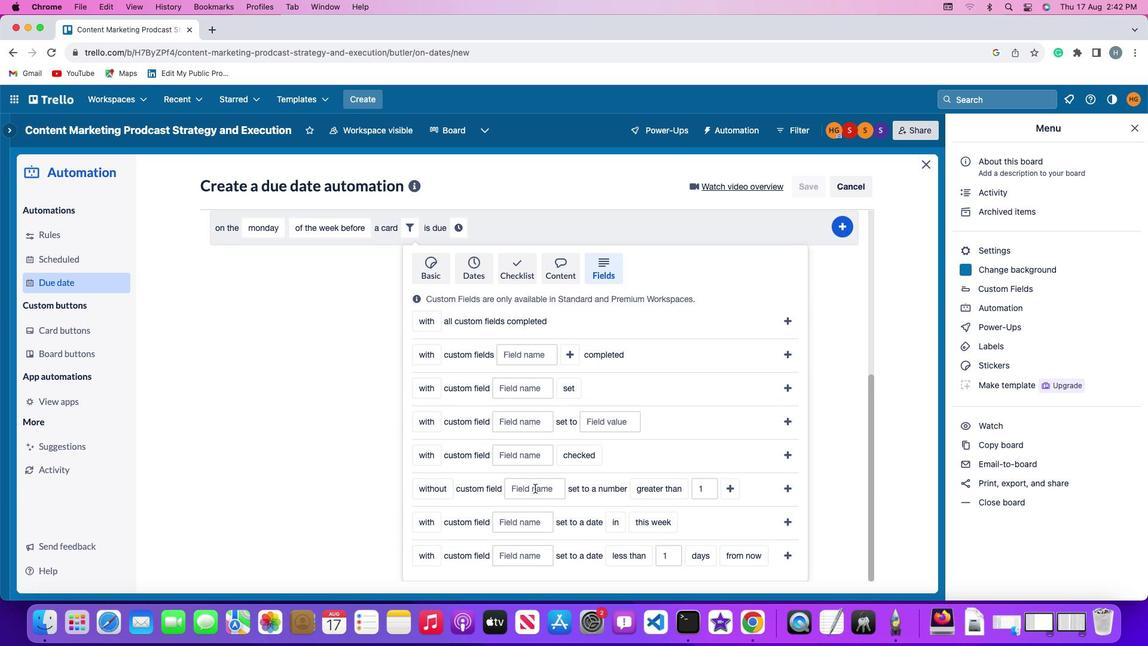 
Action: Mouse pressed left at (535, 488)
Screenshot: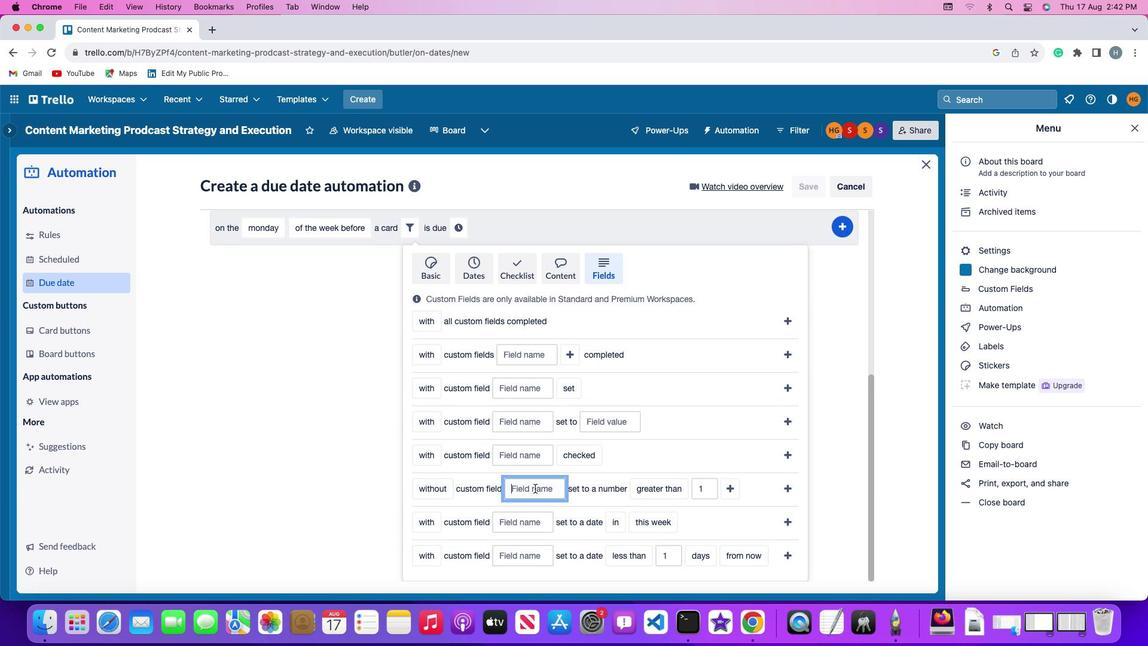 
Action: Key pressed Key.shift'R''e''s''u''m''e'
Screenshot: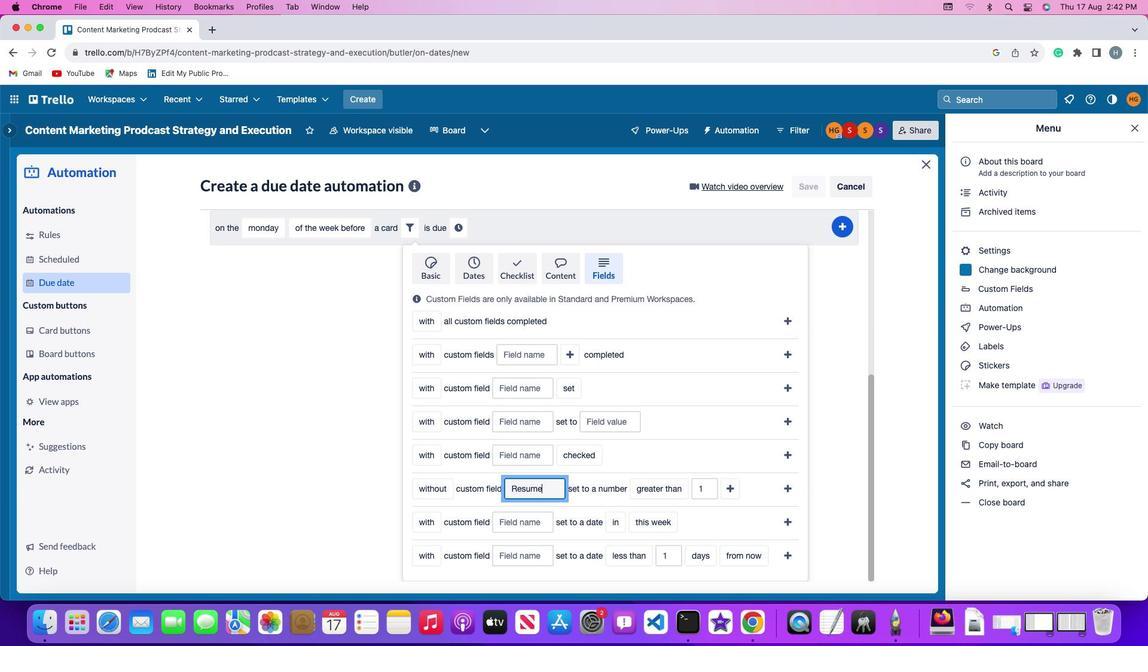 
Action: Mouse moved to (638, 489)
Screenshot: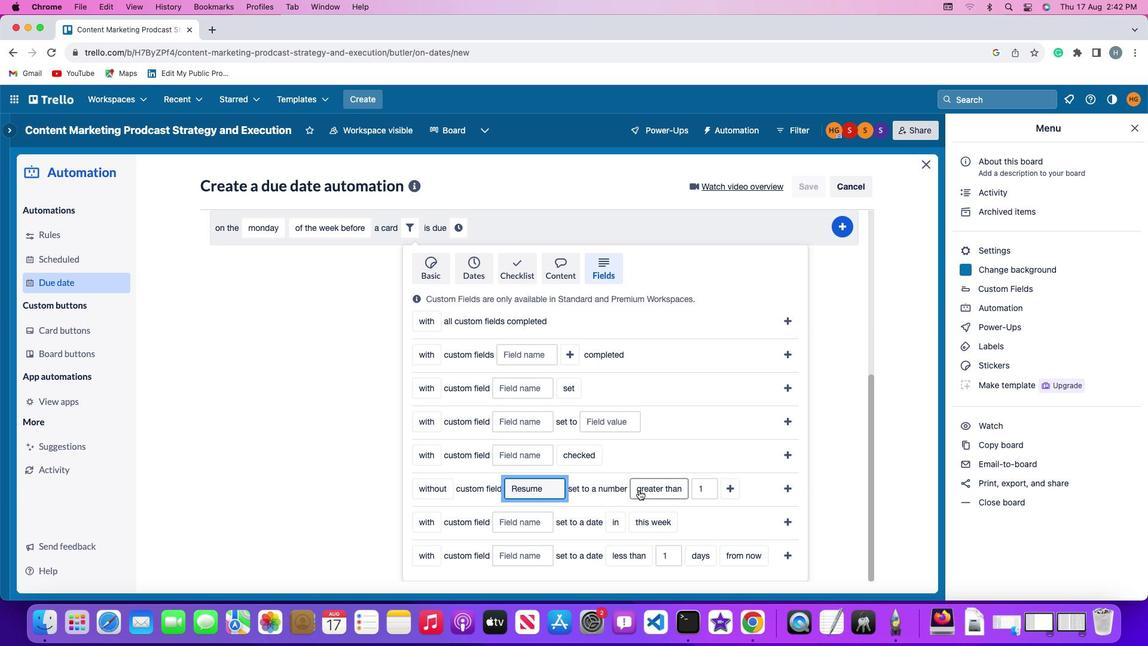 
Action: Mouse pressed left at (638, 489)
Screenshot: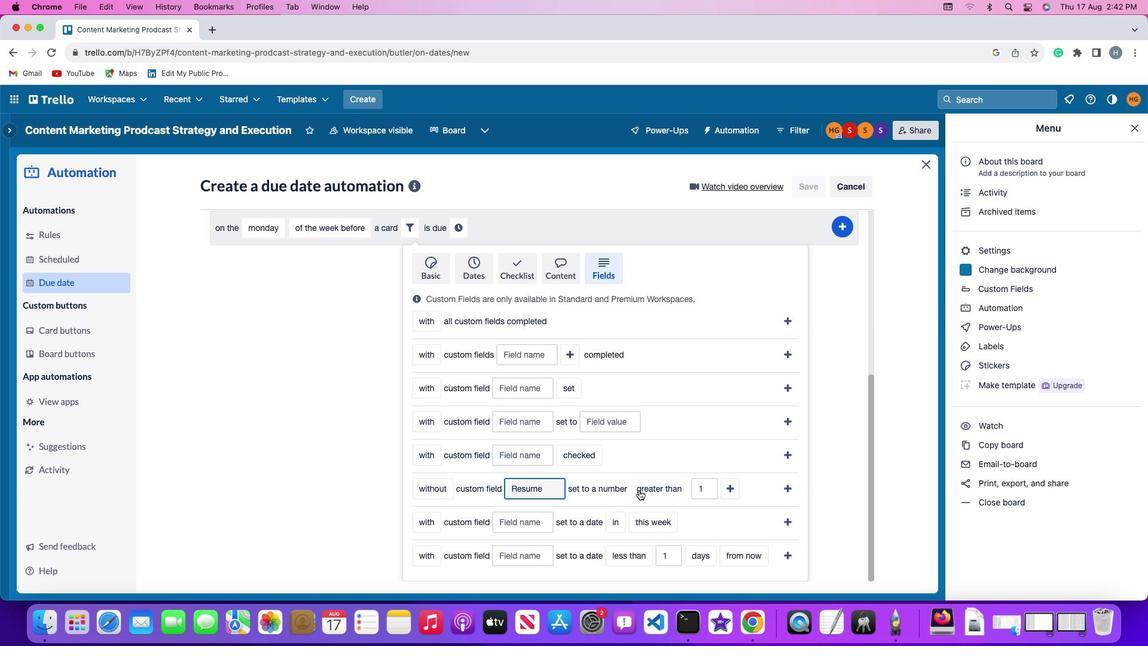 
Action: Mouse moved to (646, 466)
Screenshot: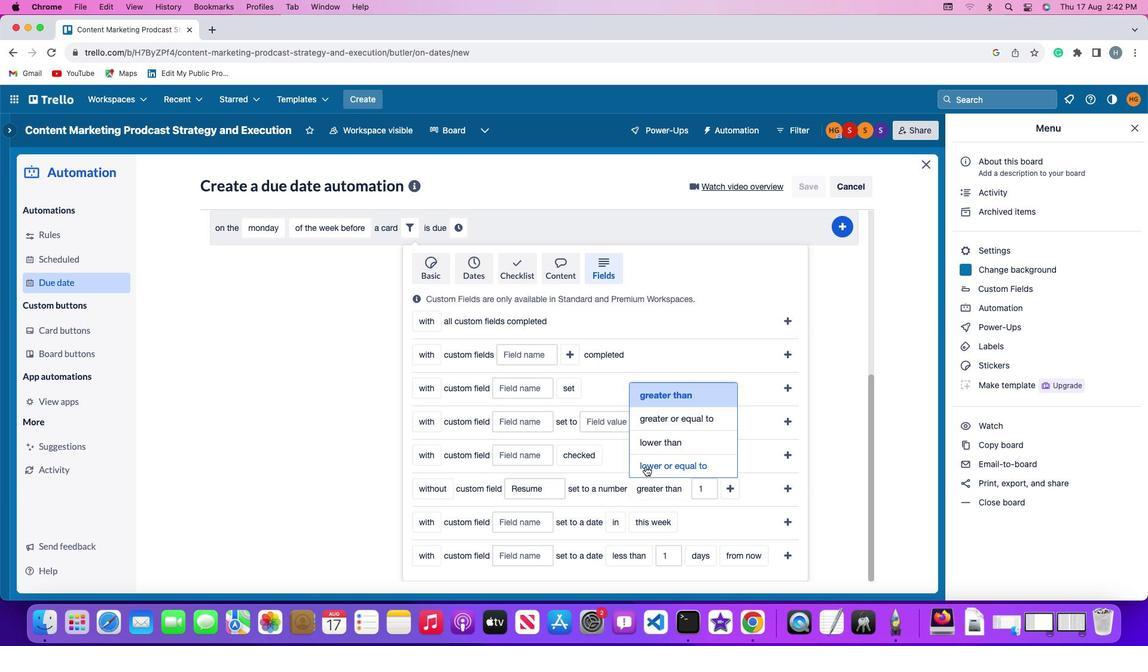 
Action: Mouse pressed left at (646, 466)
Screenshot: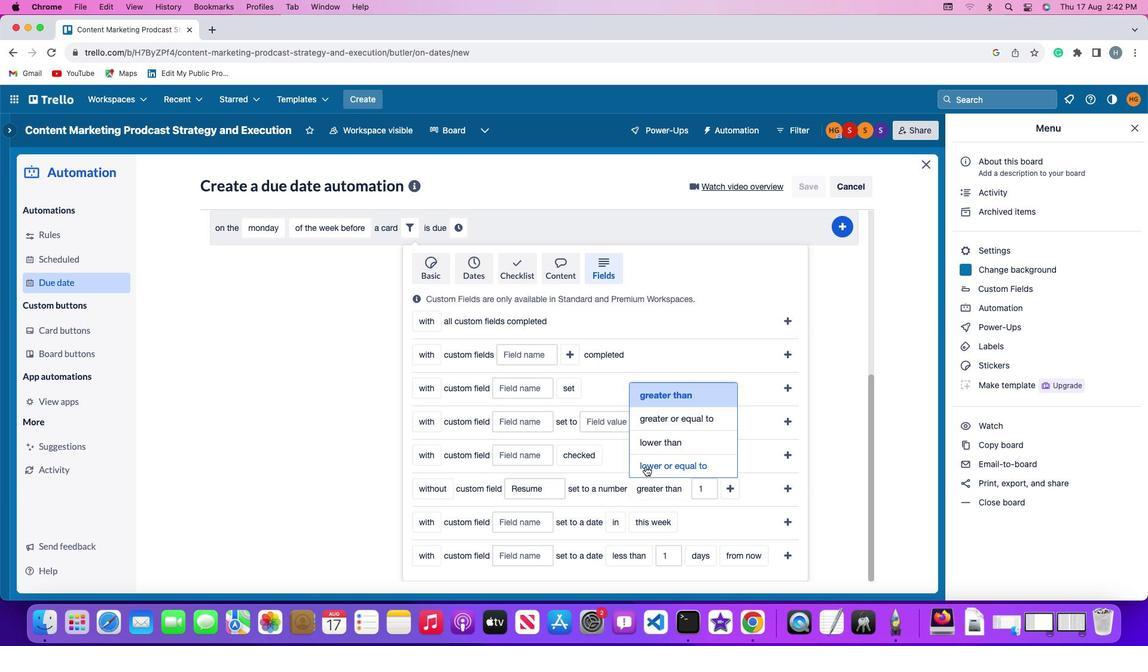 
Action: Mouse moved to (726, 485)
Screenshot: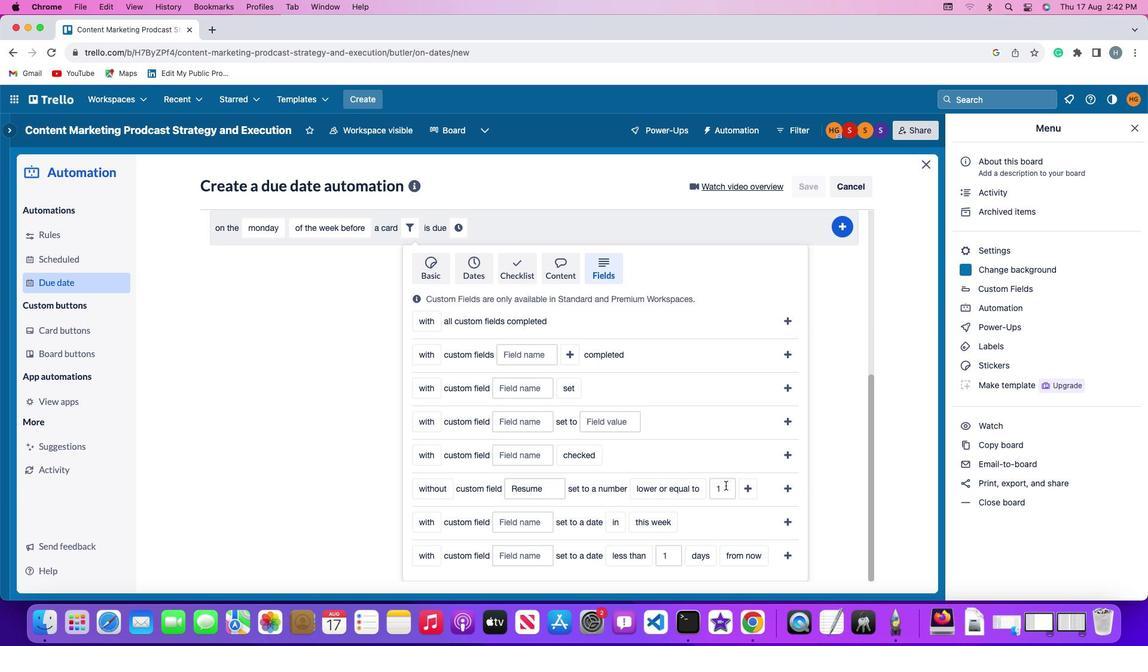 
Action: Mouse pressed left at (726, 485)
Screenshot: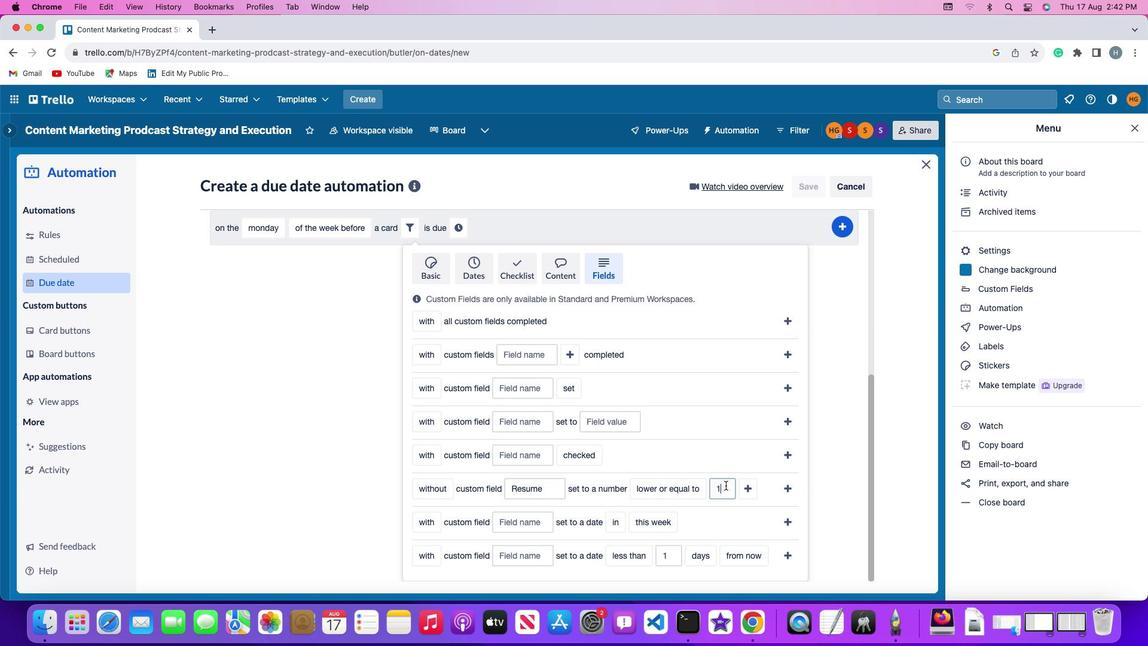 
Action: Mouse moved to (725, 485)
Screenshot: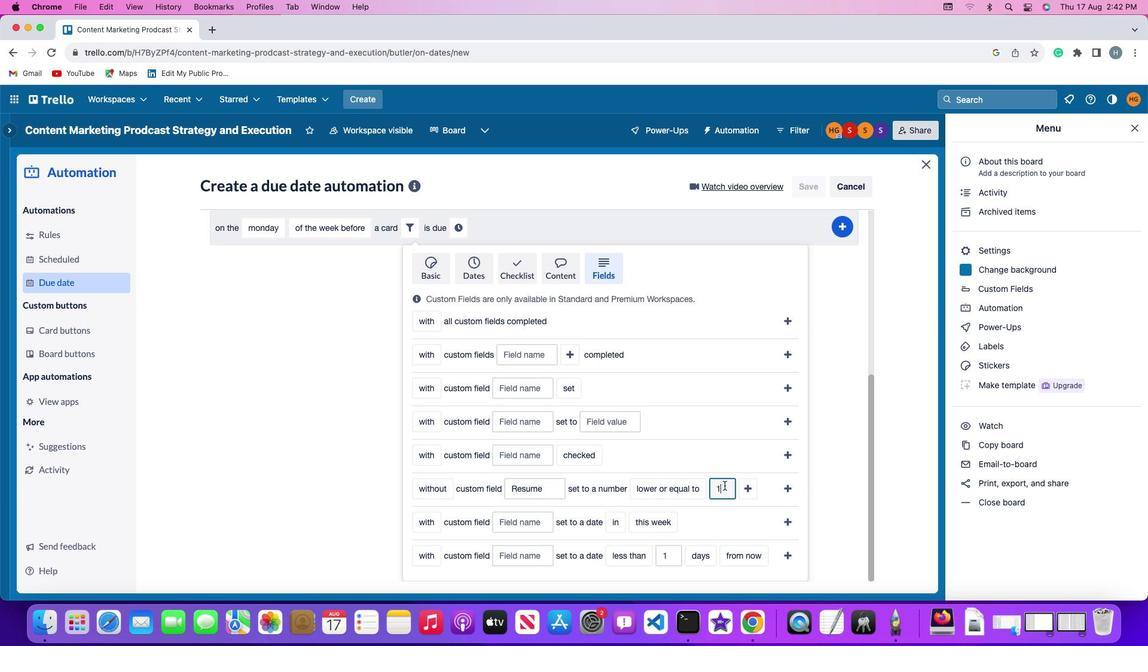 
Action: Key pressed Key.backspace
Screenshot: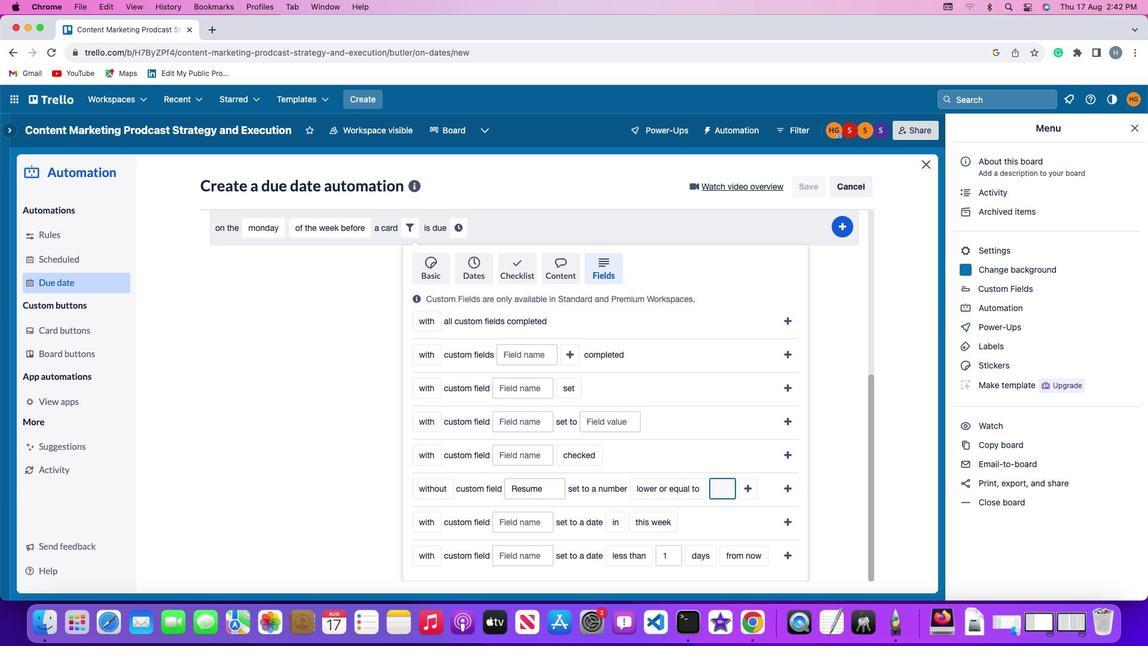 
Action: Mouse moved to (724, 485)
Screenshot: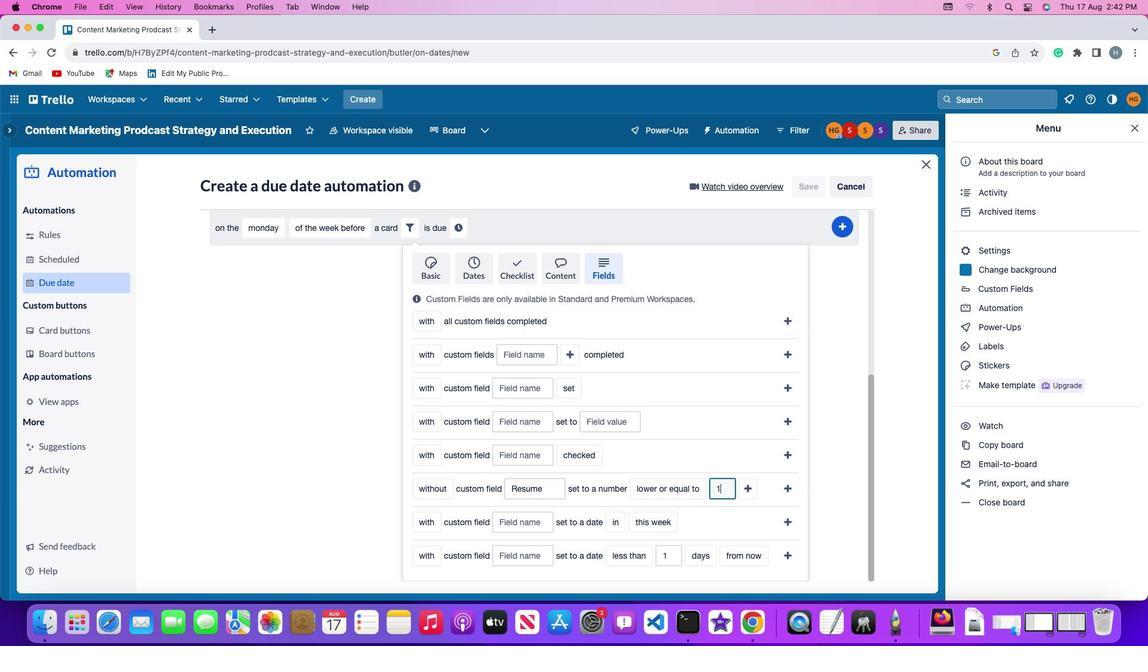 
Action: Key pressed '1'
Screenshot: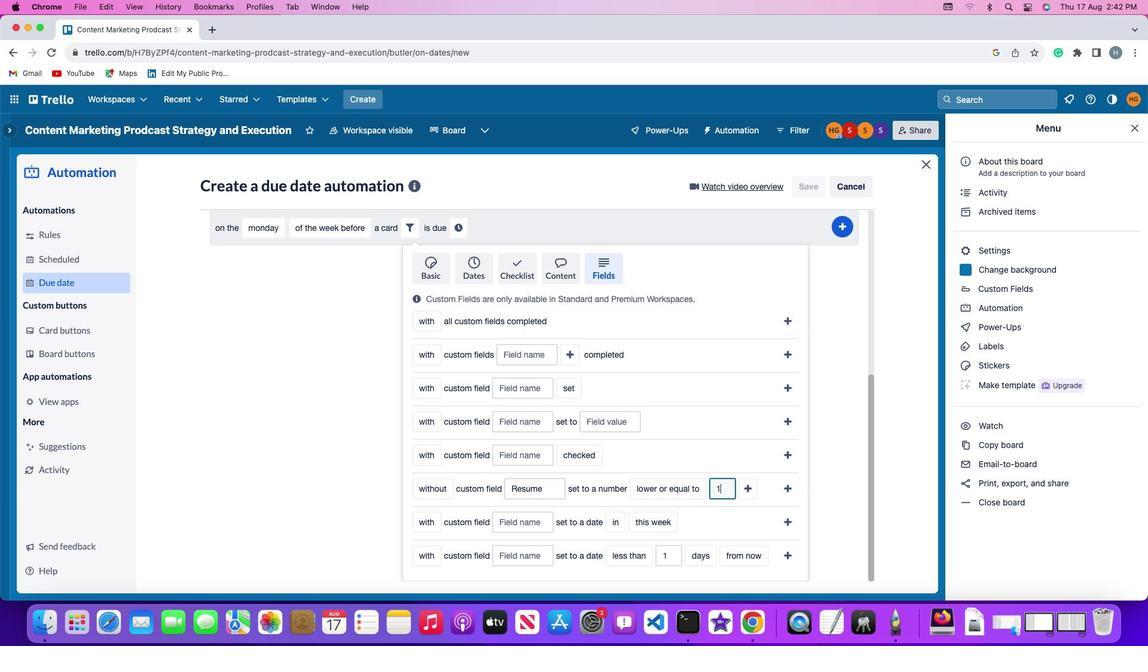 
Action: Mouse moved to (743, 483)
Screenshot: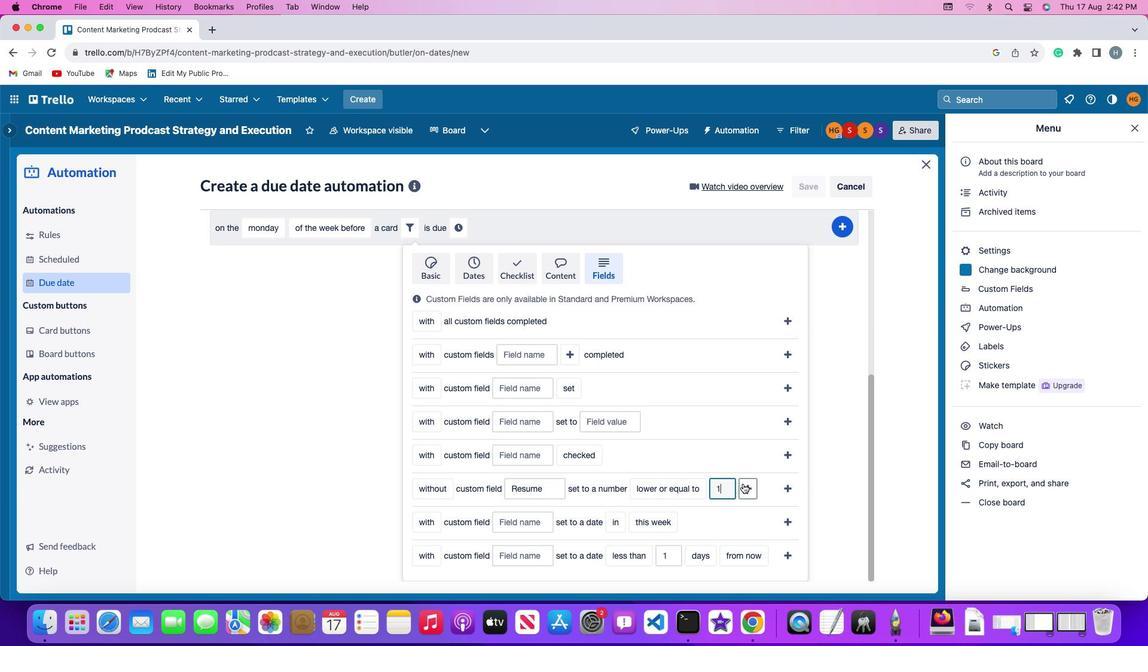 
Action: Mouse pressed left at (743, 483)
Screenshot: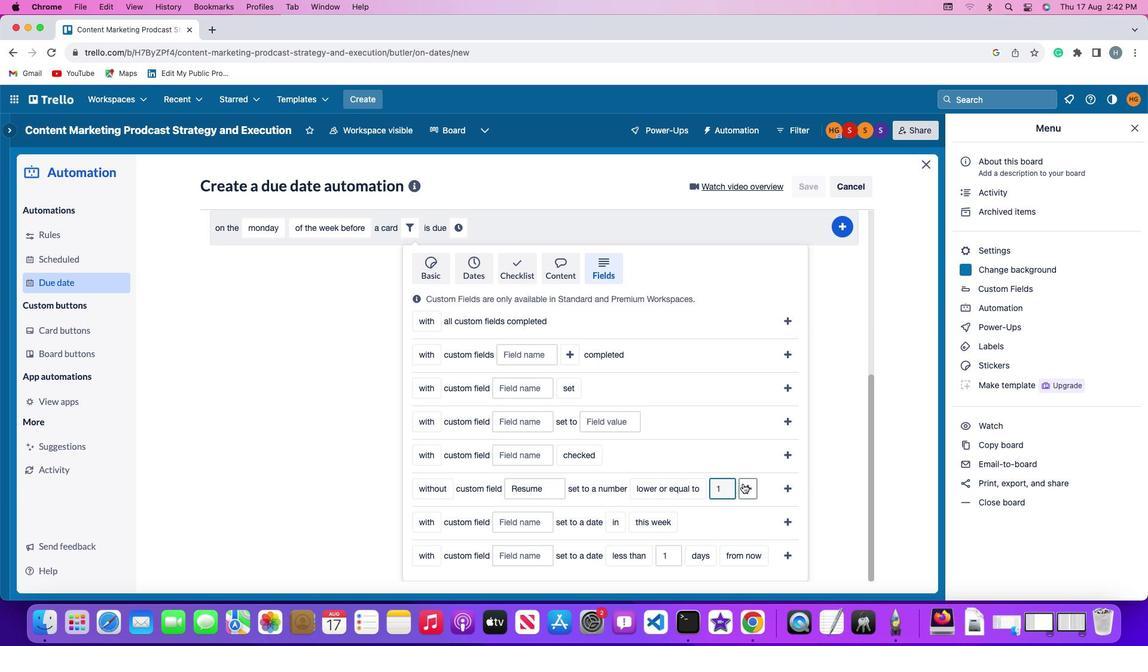 
Action: Mouse moved to (445, 518)
Screenshot: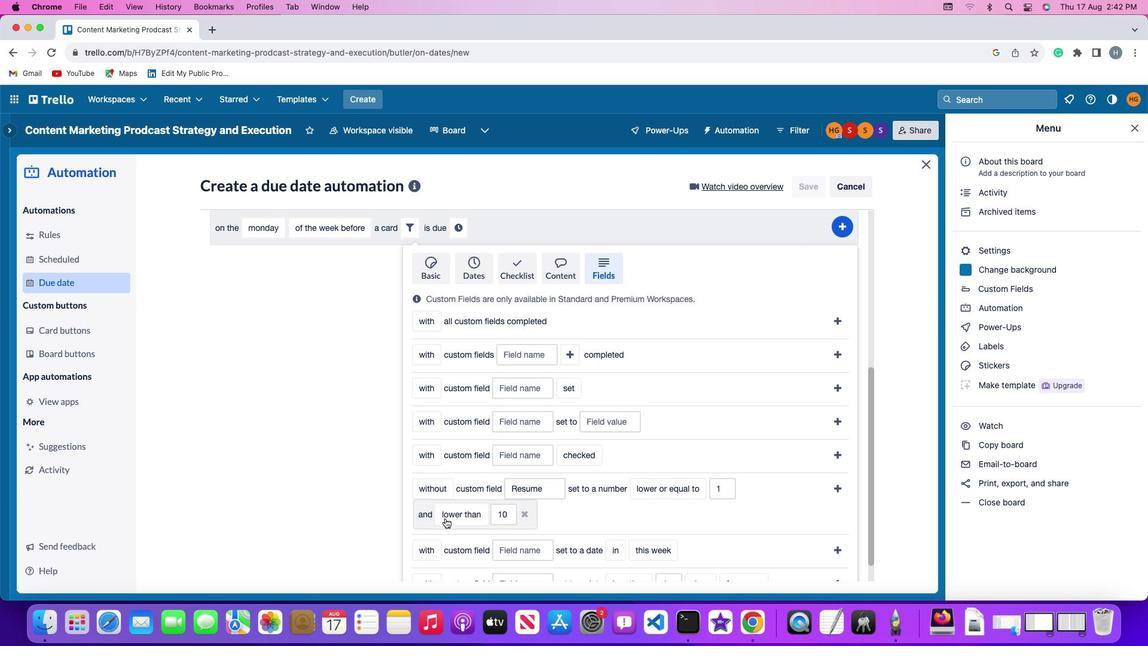 
Action: Mouse pressed left at (445, 518)
Screenshot: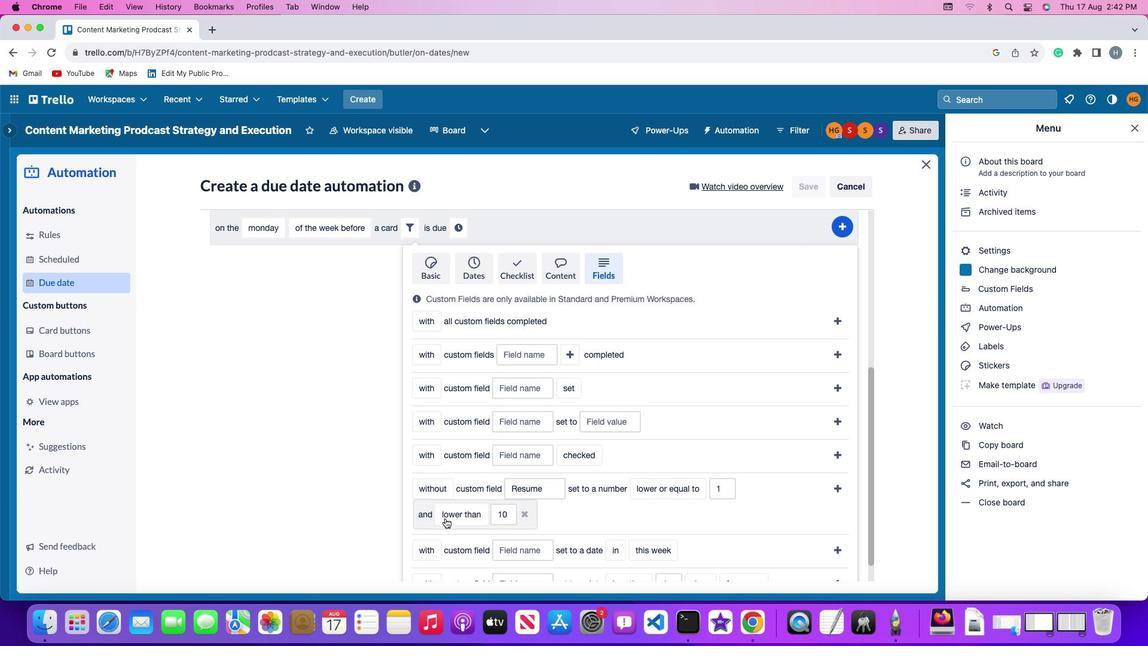 
Action: Mouse moved to (475, 415)
Screenshot: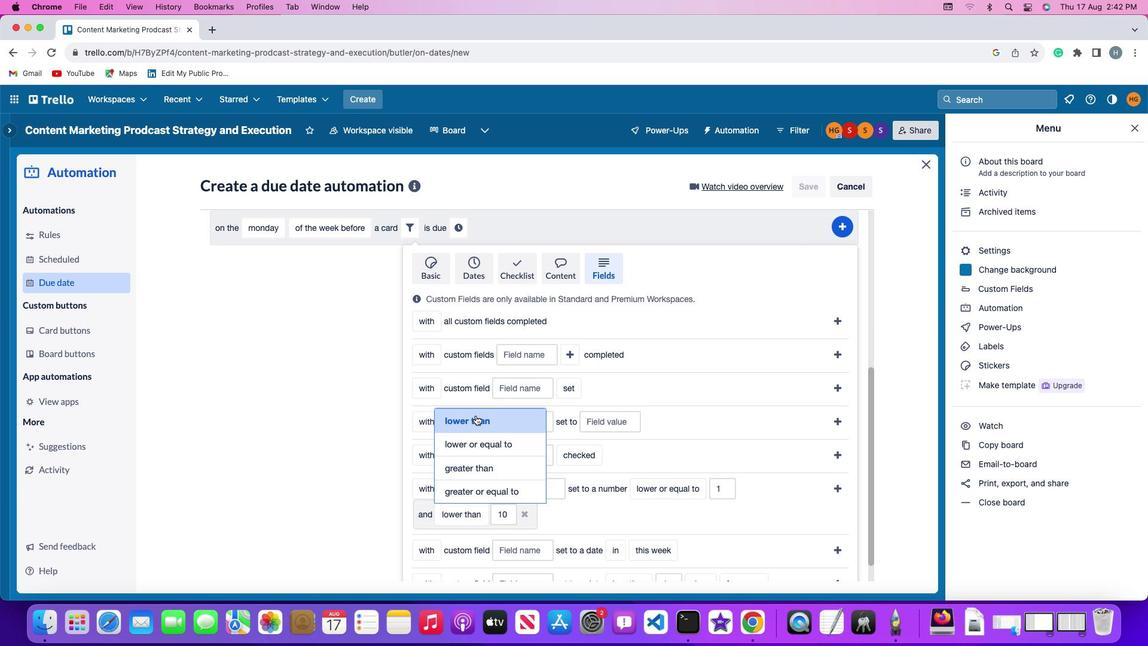 
Action: Mouse pressed left at (475, 415)
Screenshot: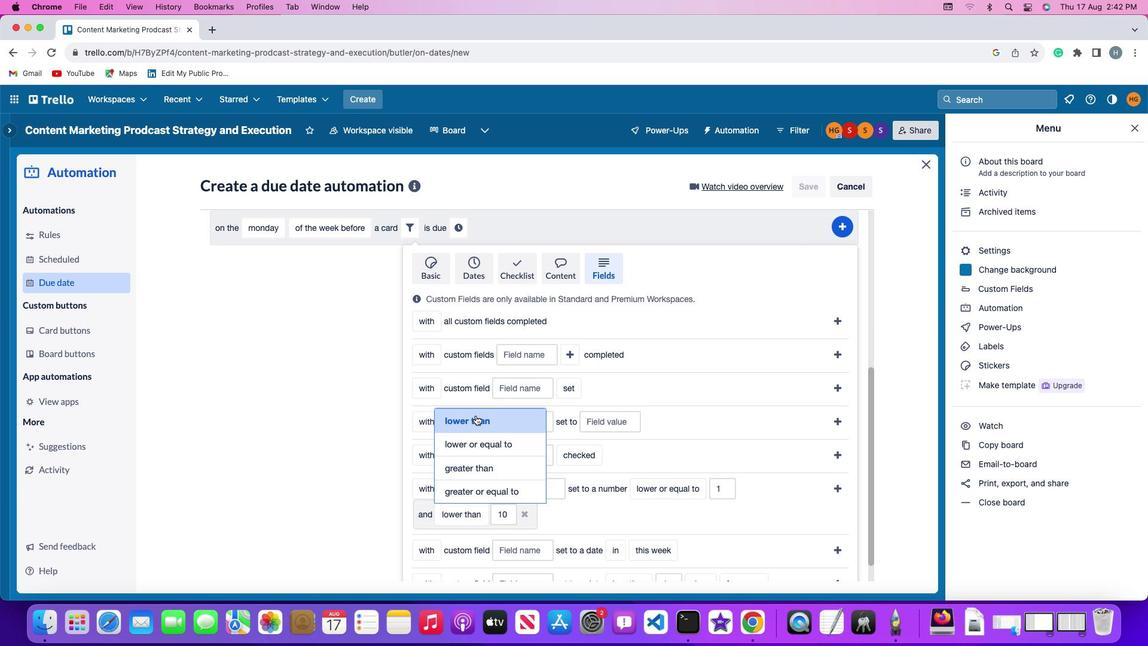 
Action: Mouse moved to (513, 516)
Screenshot: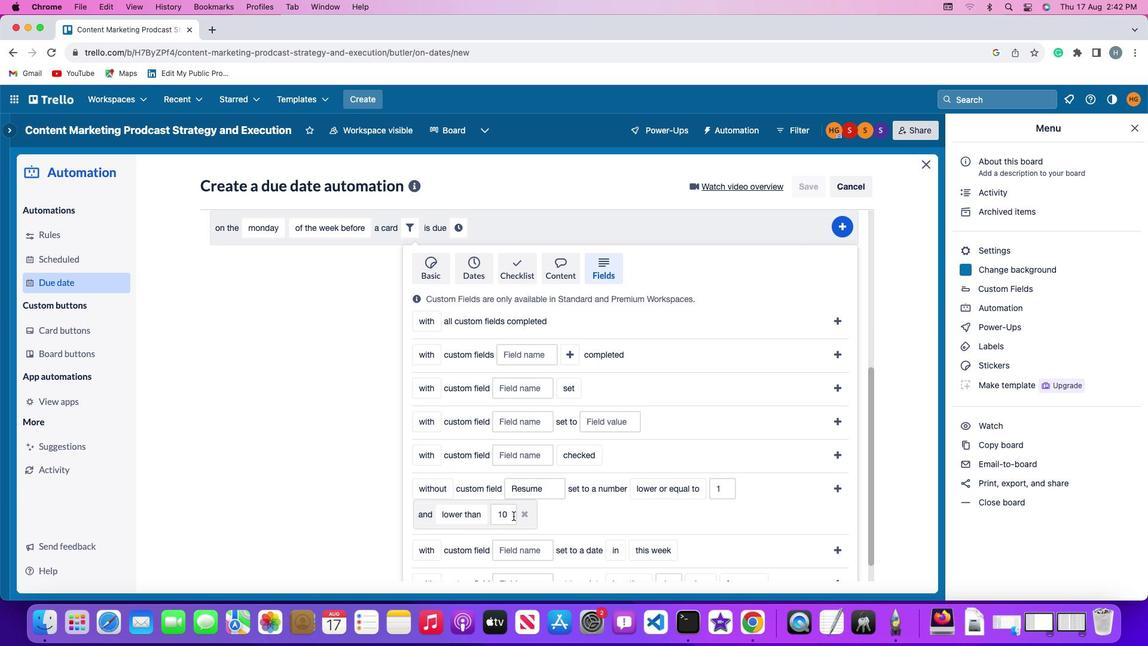 
Action: Mouse pressed left at (513, 516)
Screenshot: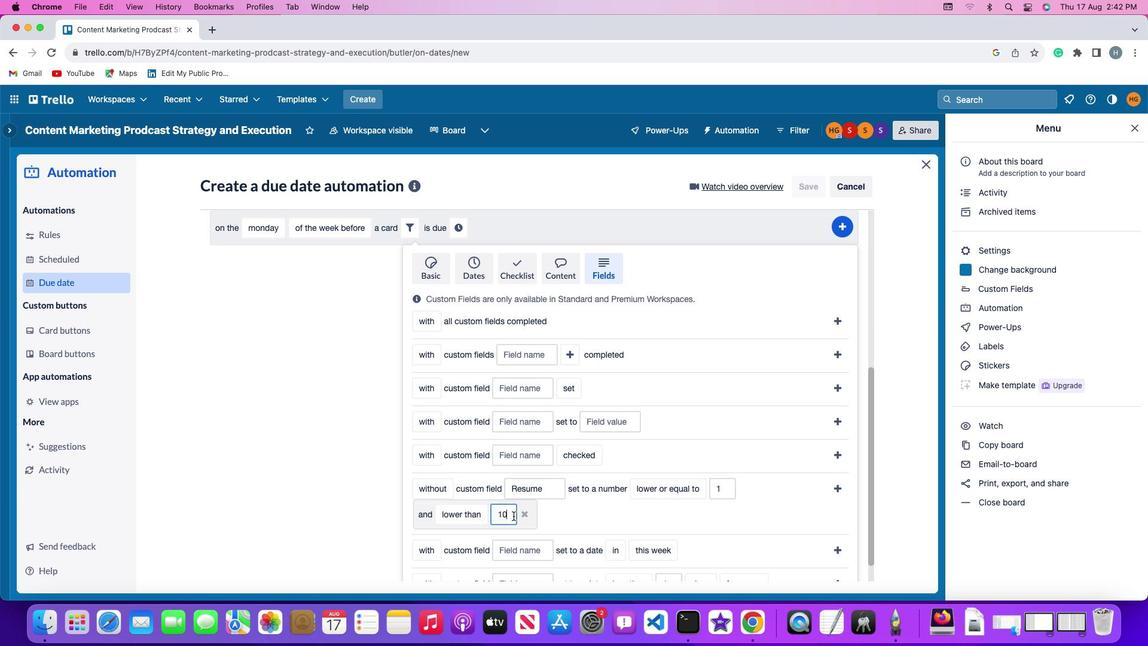 
Action: Key pressed Key.backspaceKey.backspace'1''0'
Screenshot: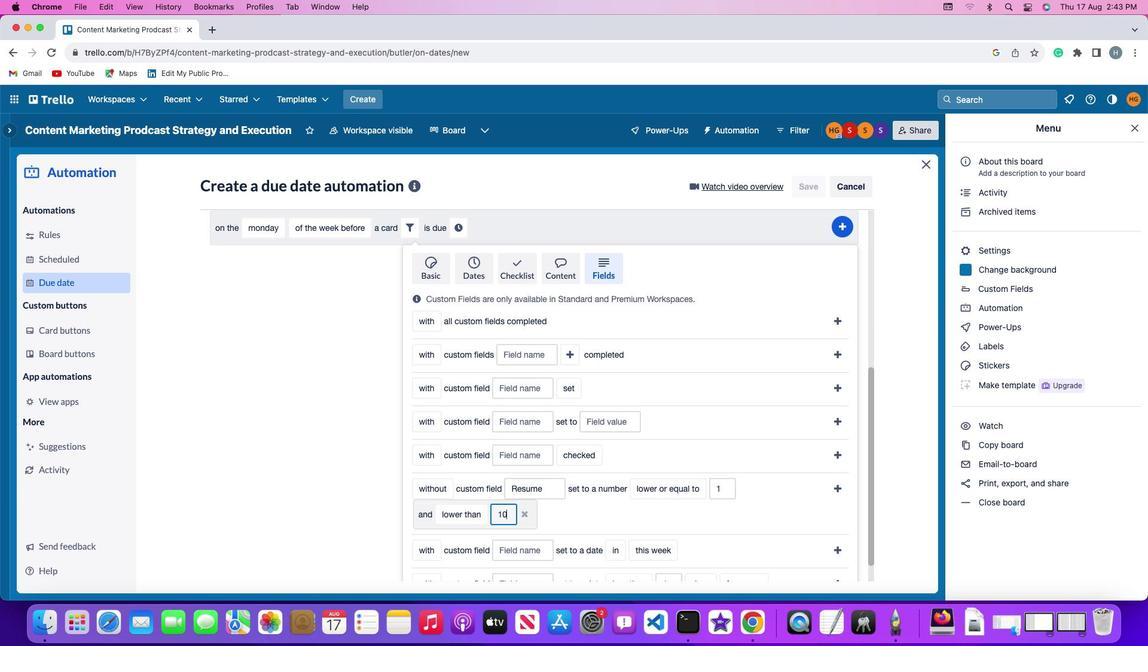 
Action: Mouse moved to (836, 485)
Screenshot: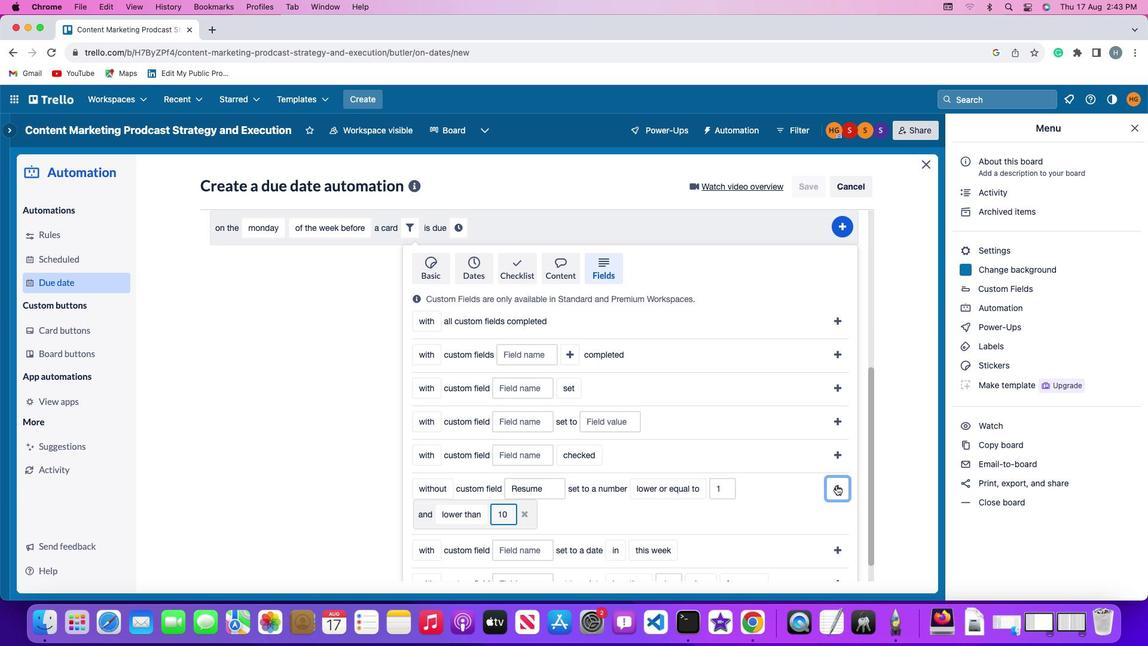 
Action: Mouse pressed left at (836, 485)
Screenshot: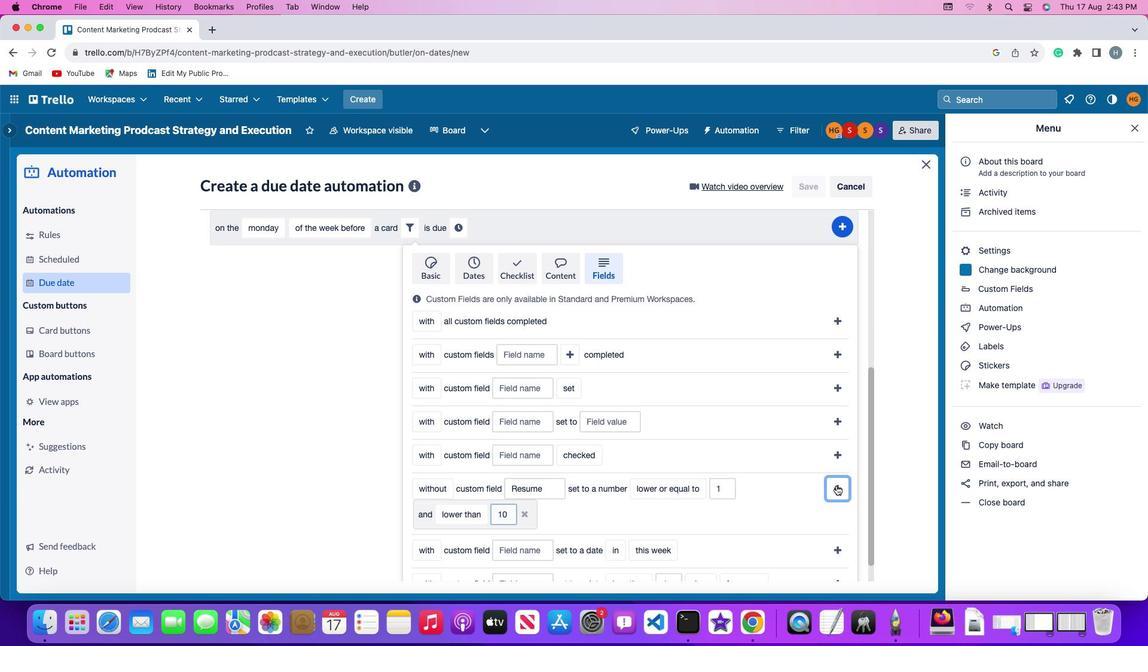 
Action: Mouse moved to (810, 513)
Screenshot: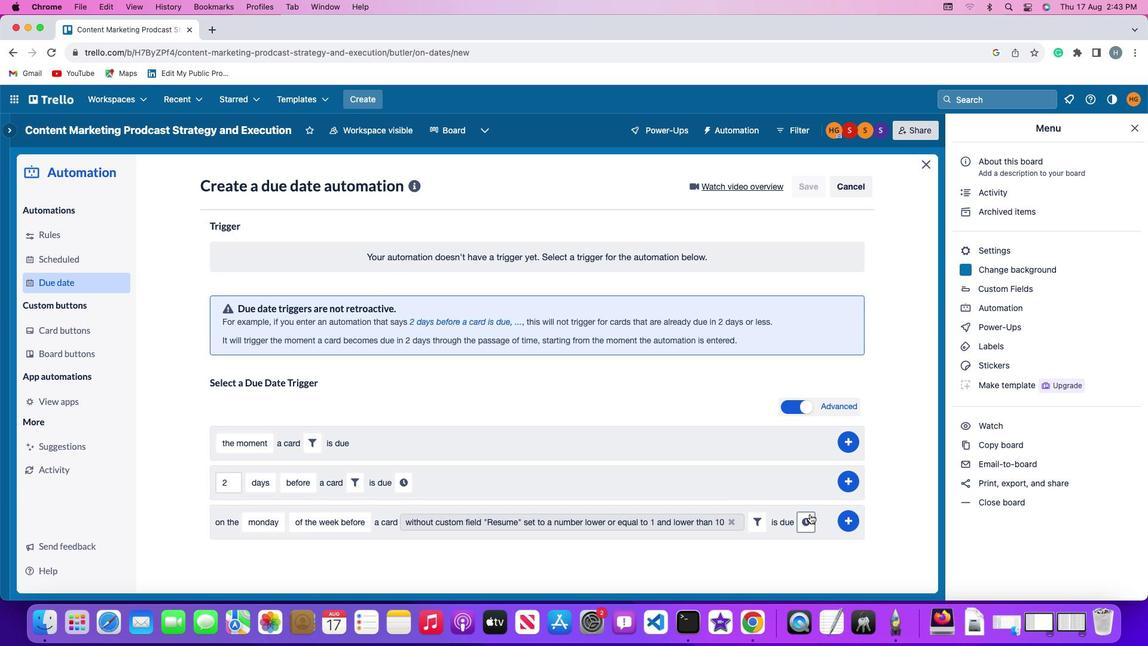 
Action: Mouse pressed left at (810, 513)
Screenshot: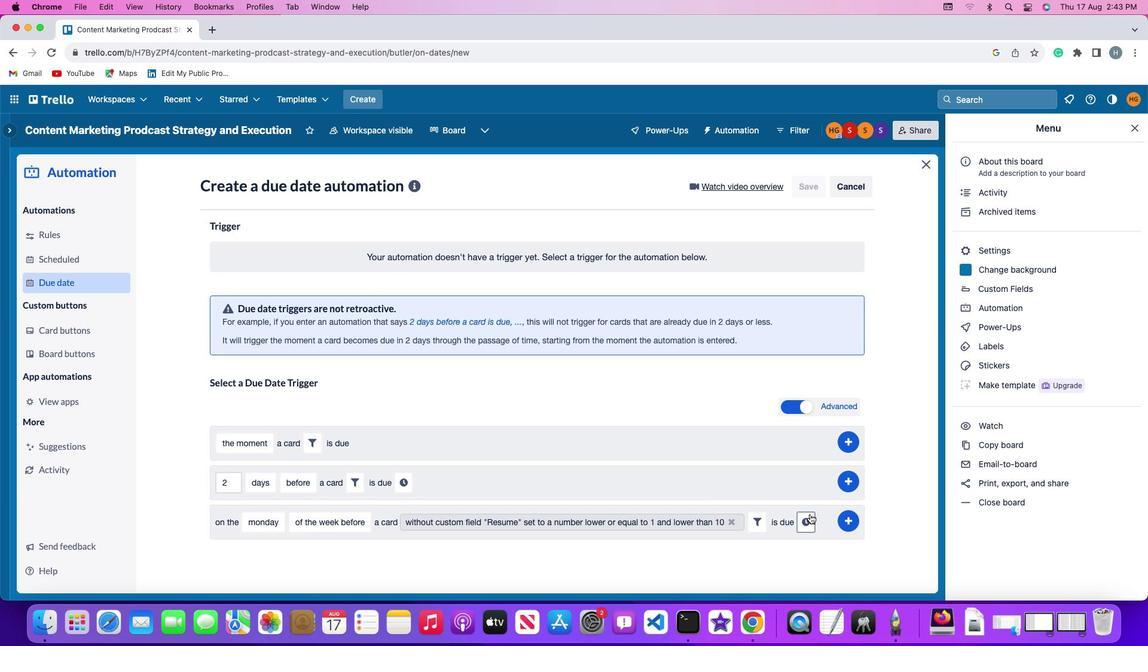 
Action: Mouse moved to (250, 548)
Screenshot: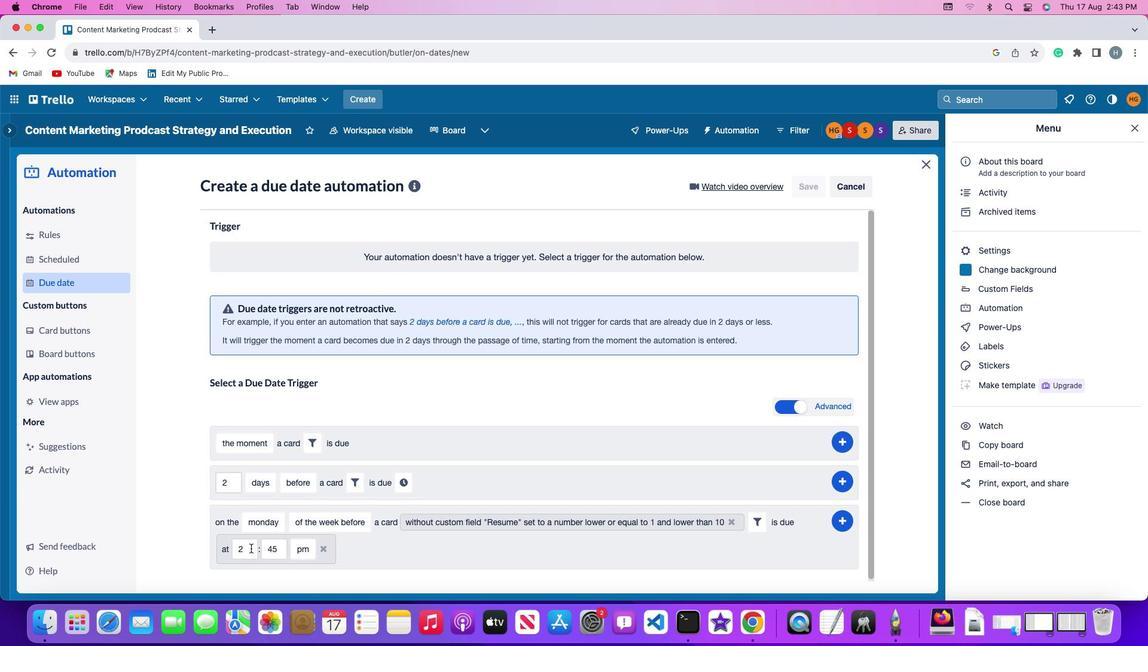 
Action: Mouse pressed left at (250, 548)
Screenshot: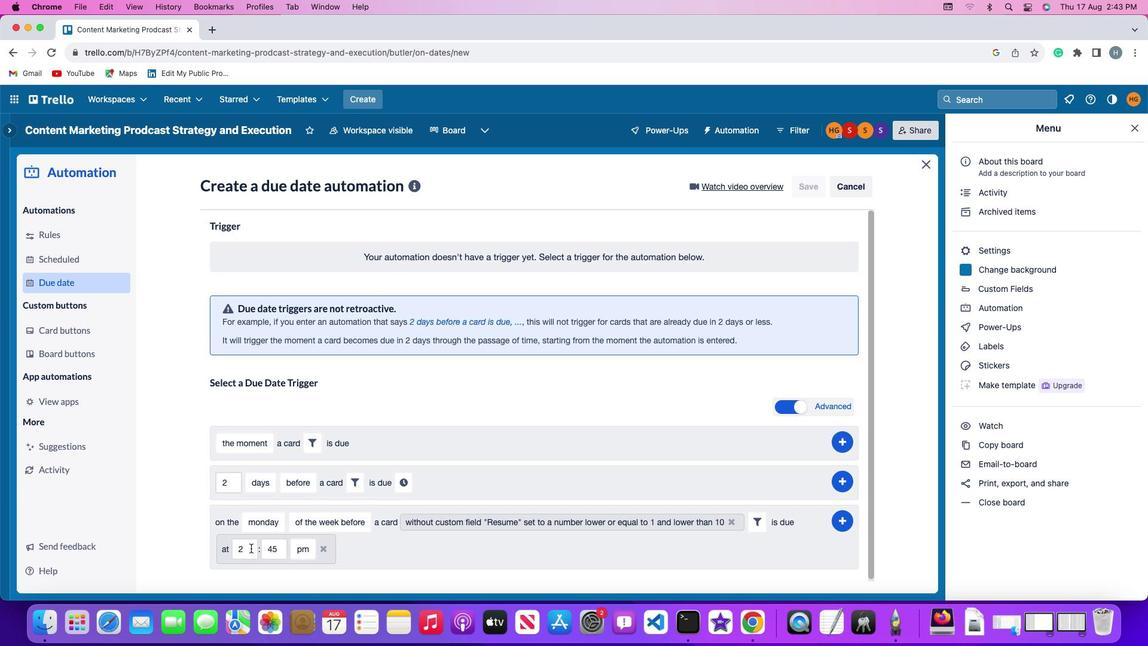 
Action: Mouse moved to (250, 548)
Screenshot: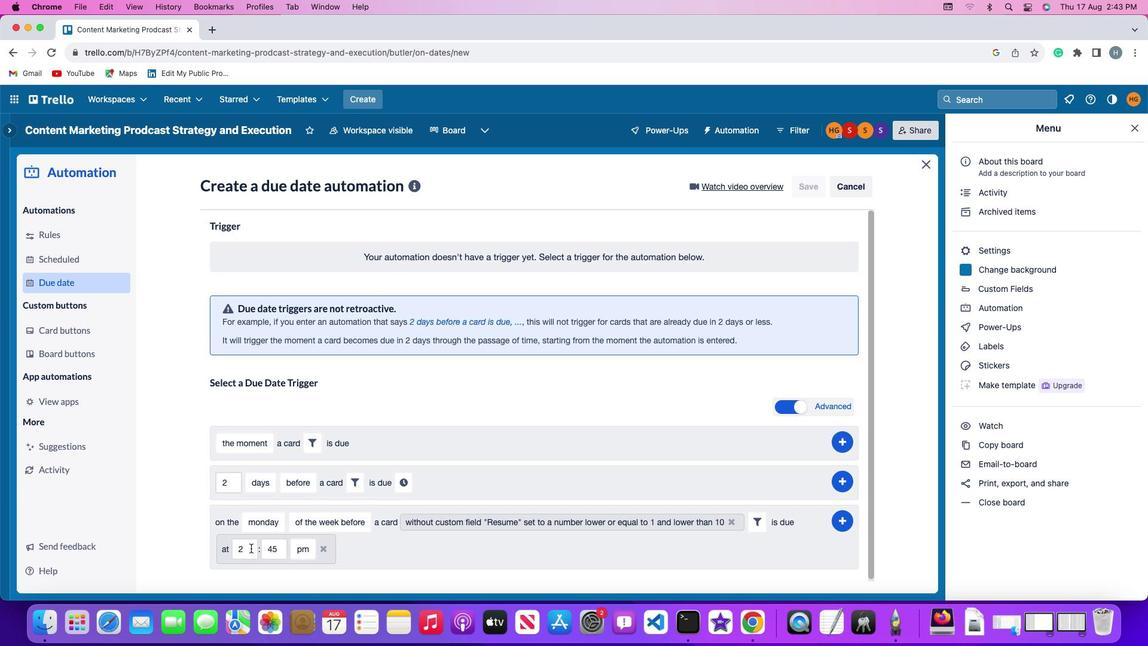 
Action: Key pressed Key.backspace'1''1'
Screenshot: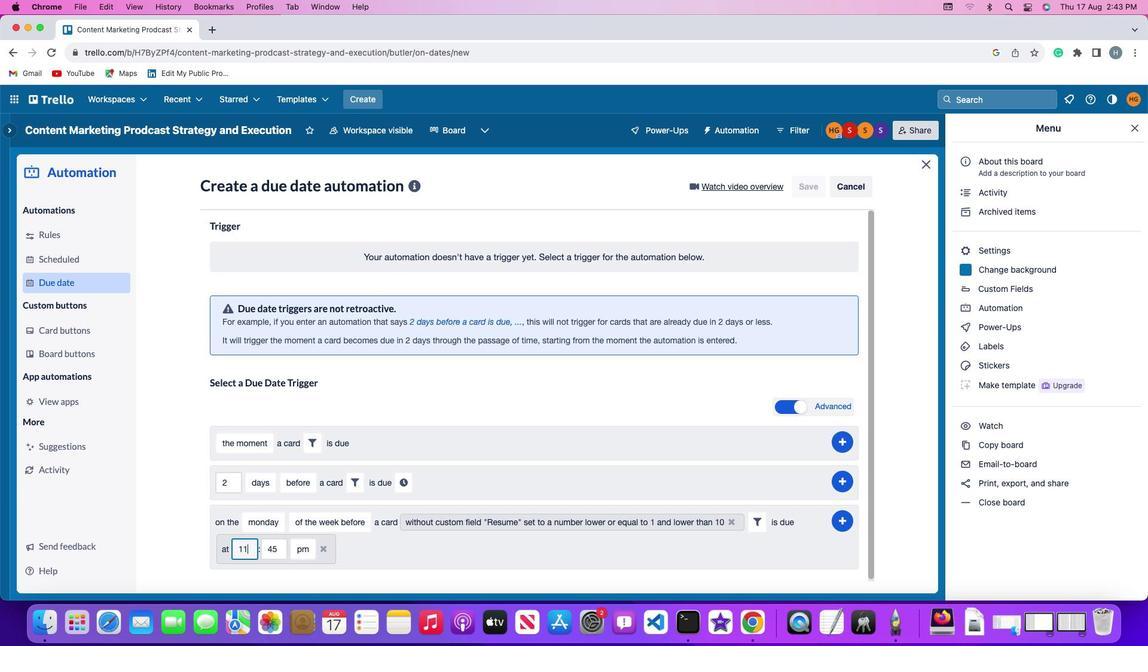 
Action: Mouse moved to (275, 549)
Screenshot: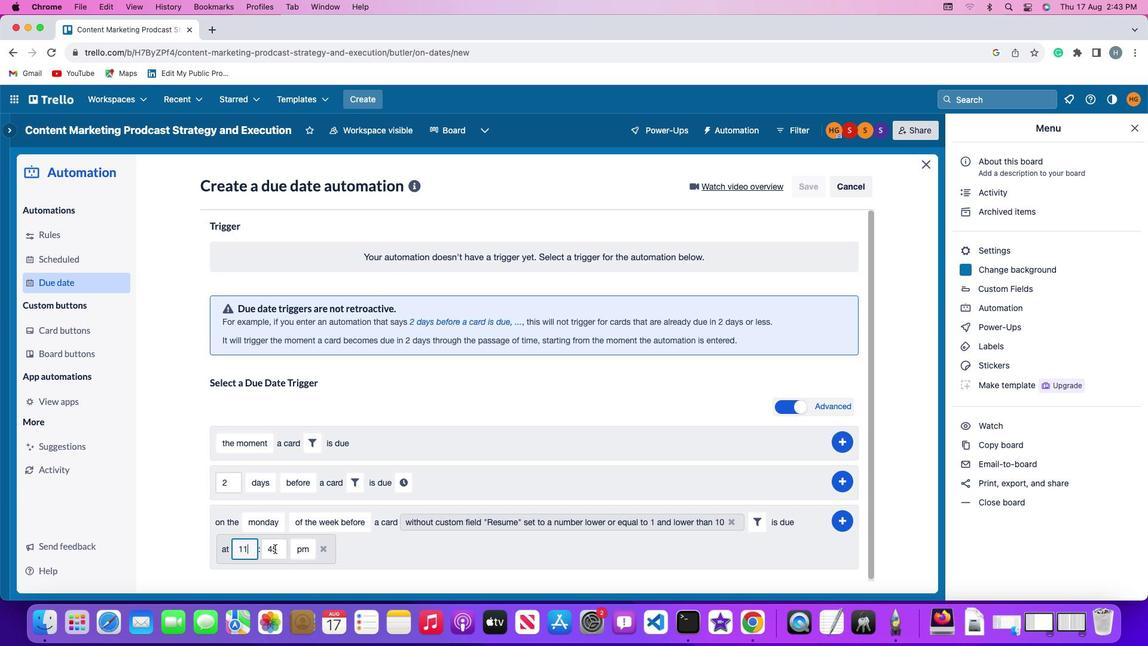 
Action: Mouse pressed left at (275, 549)
Screenshot: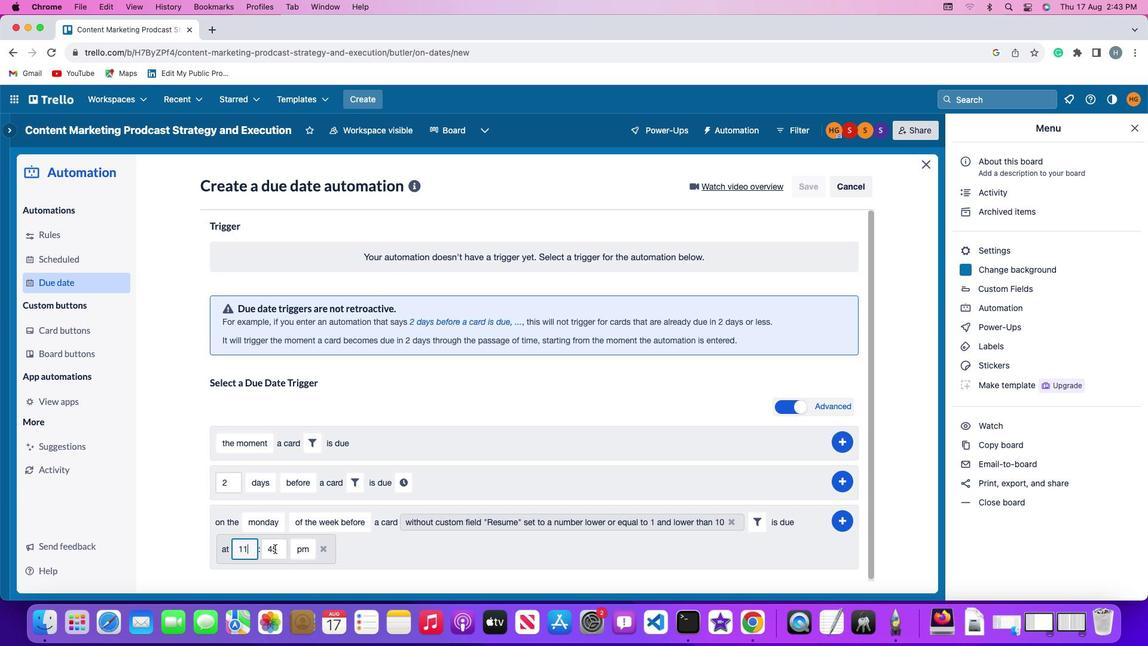 
Action: Key pressed Key.backspaceKey.backspaceKey.backspace'0''0'
Screenshot: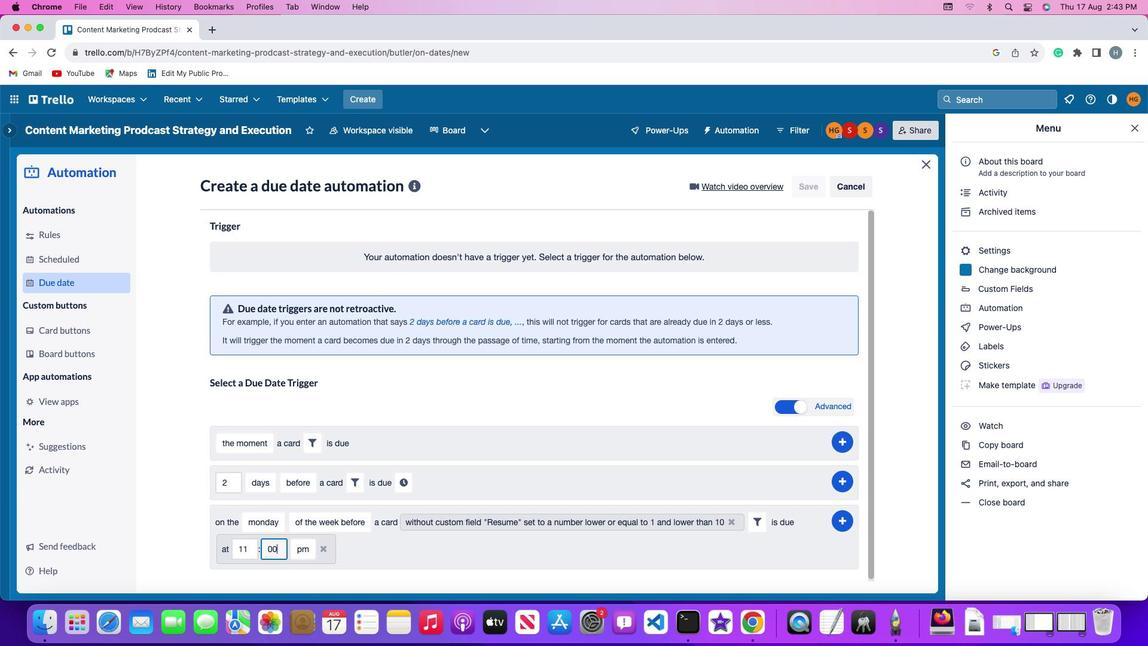 
Action: Mouse moved to (296, 547)
Screenshot: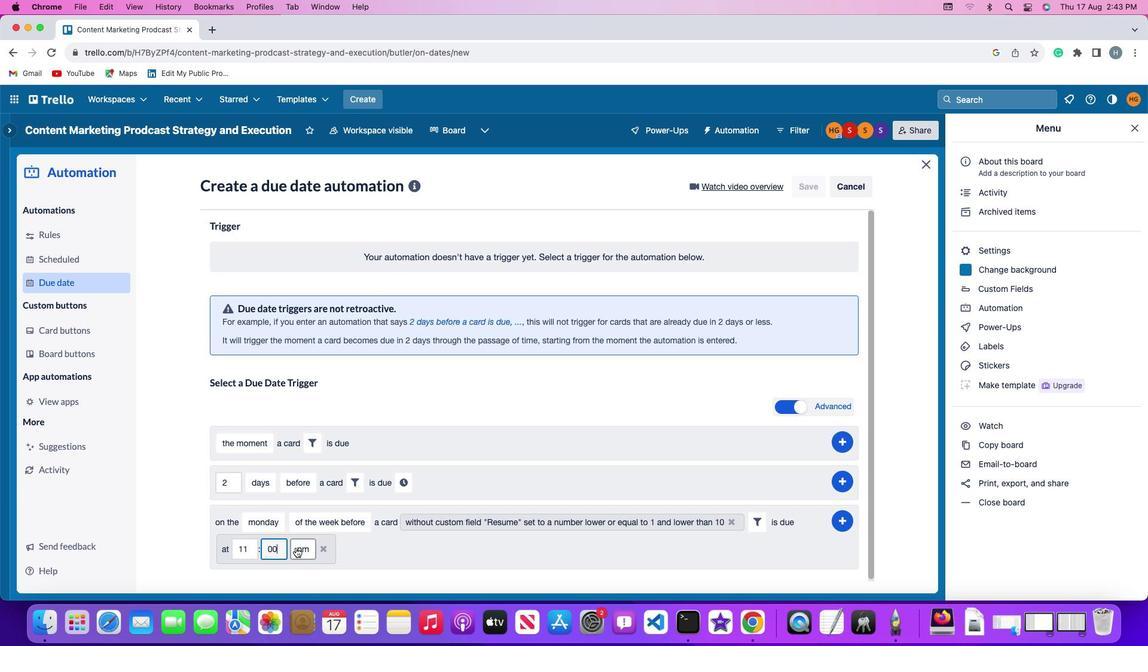 
Action: Mouse pressed left at (296, 547)
Screenshot: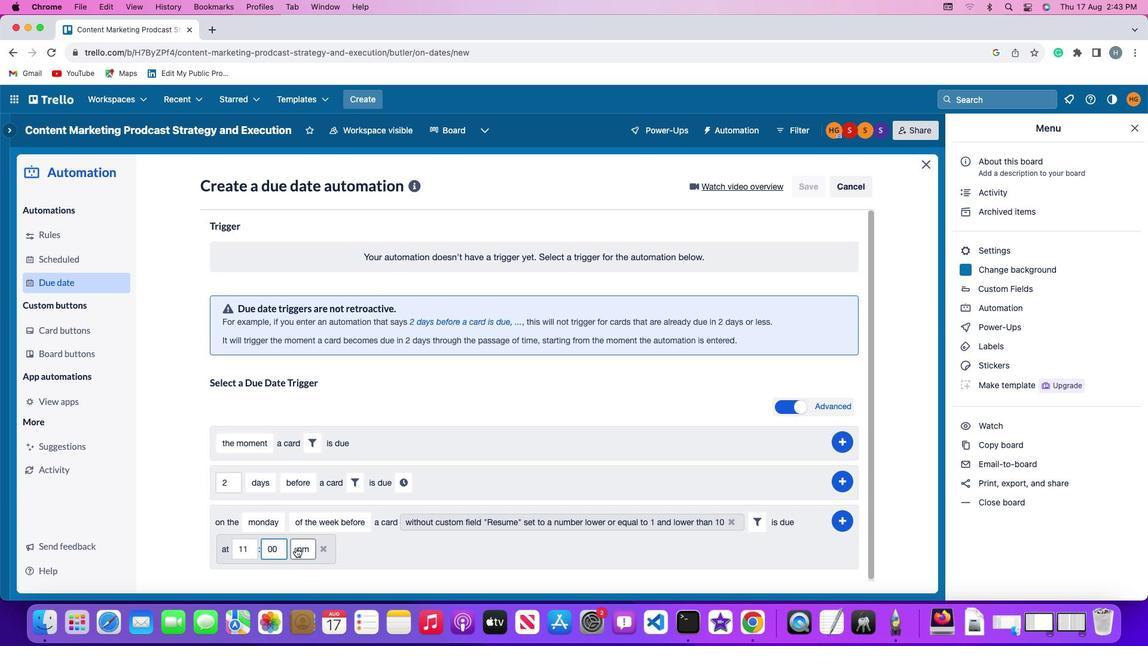 
Action: Mouse moved to (308, 500)
Screenshot: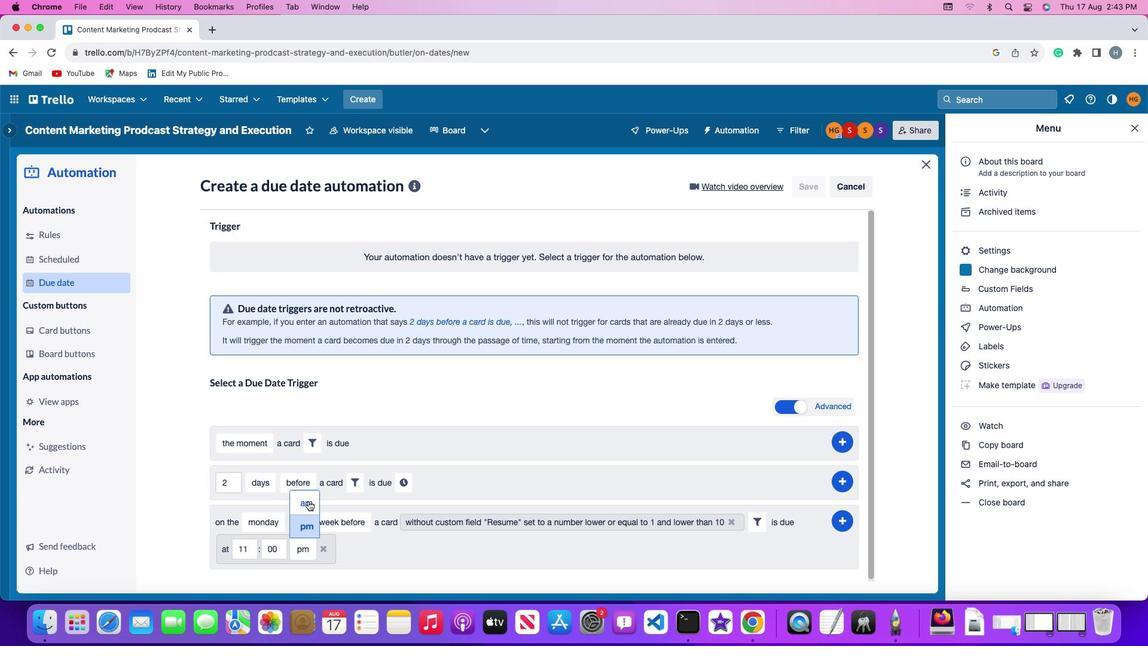 
Action: Mouse pressed left at (308, 500)
Screenshot: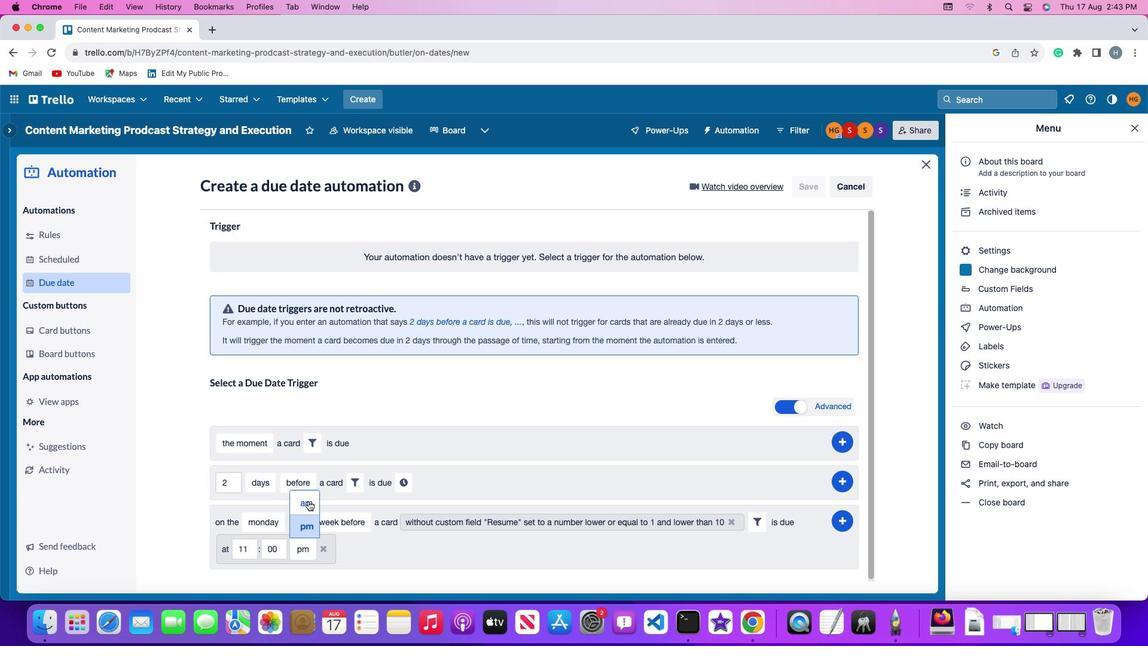 
Action: Mouse moved to (845, 523)
Screenshot: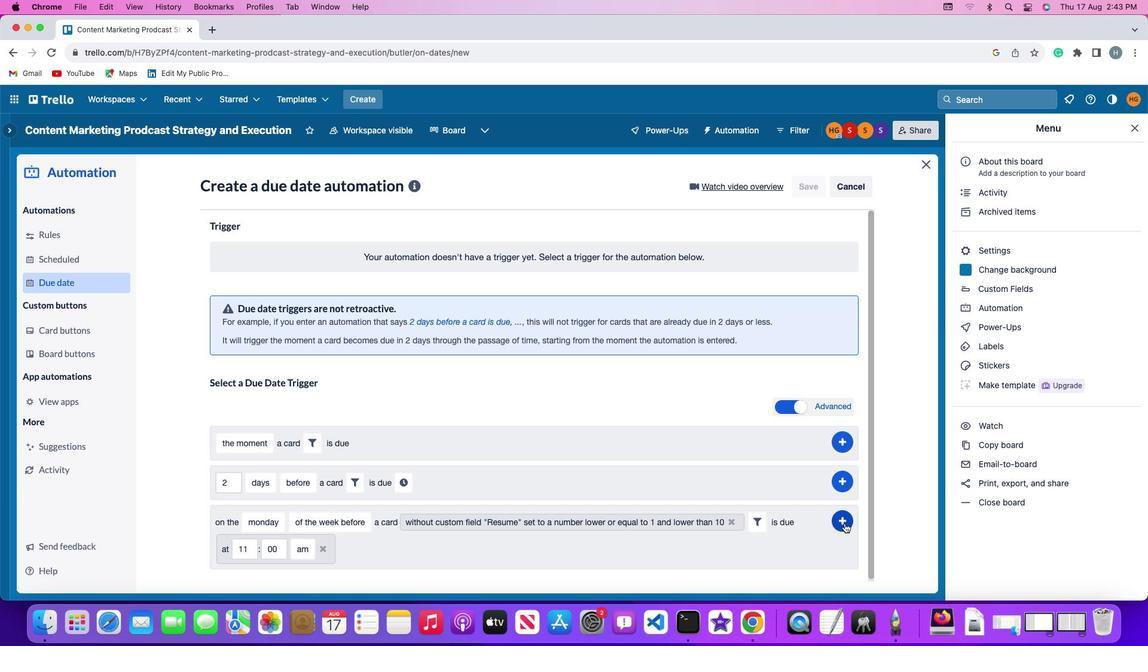 
Action: Mouse pressed left at (845, 523)
Screenshot: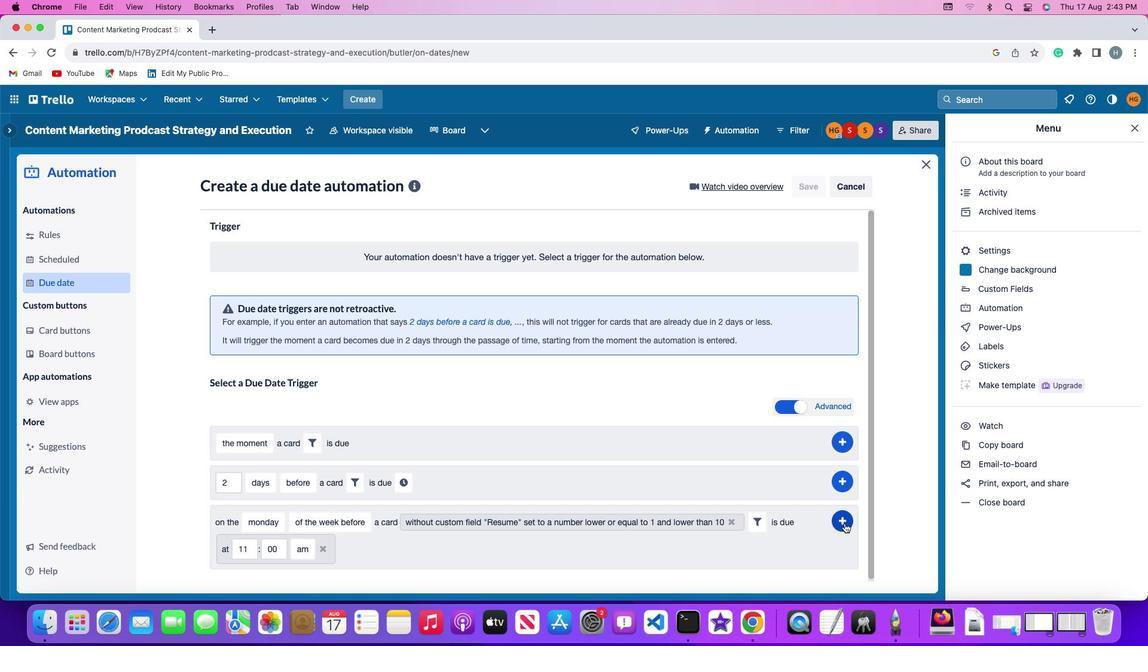 
Action: Mouse moved to (892, 436)
Screenshot: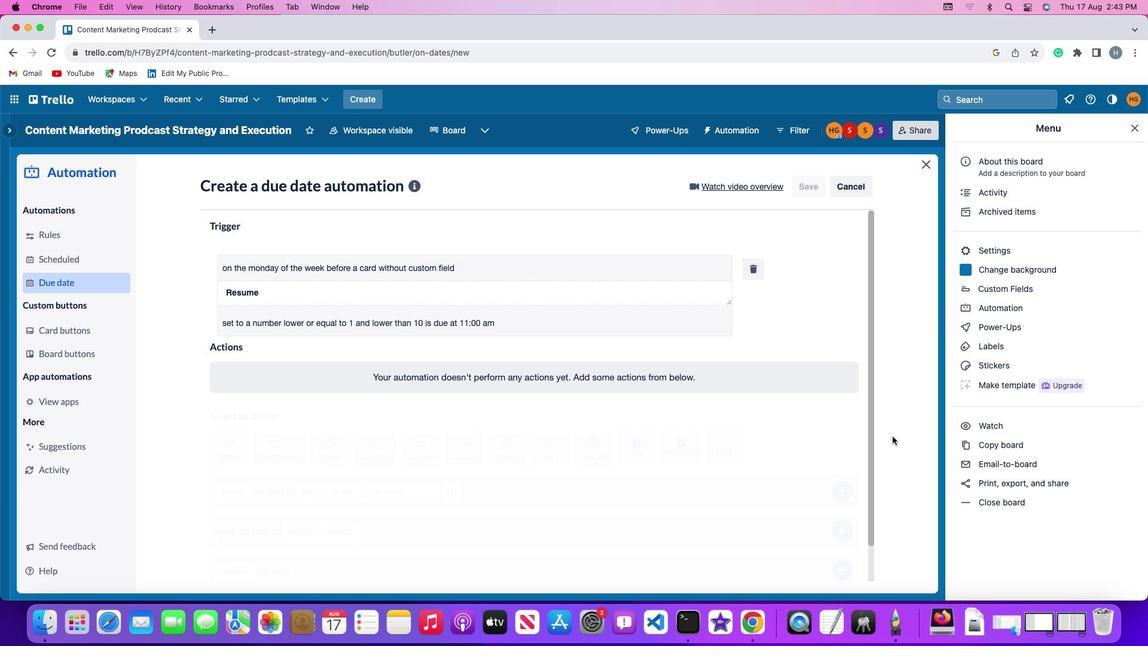 
